 Task: Look for space in Puerto de la Cruz, Spain from 21st June, 2023 to 29th June, 2023 for 4 adults in price range Rs.7000 to Rs.12000. Place can be entire place with 2 bedrooms having 2 beds and 2 bathrooms. Property type can be house, flat, guest house. Booking option can be shelf check-in. Required host language is English.
Action: Mouse moved to (283, 139)
Screenshot: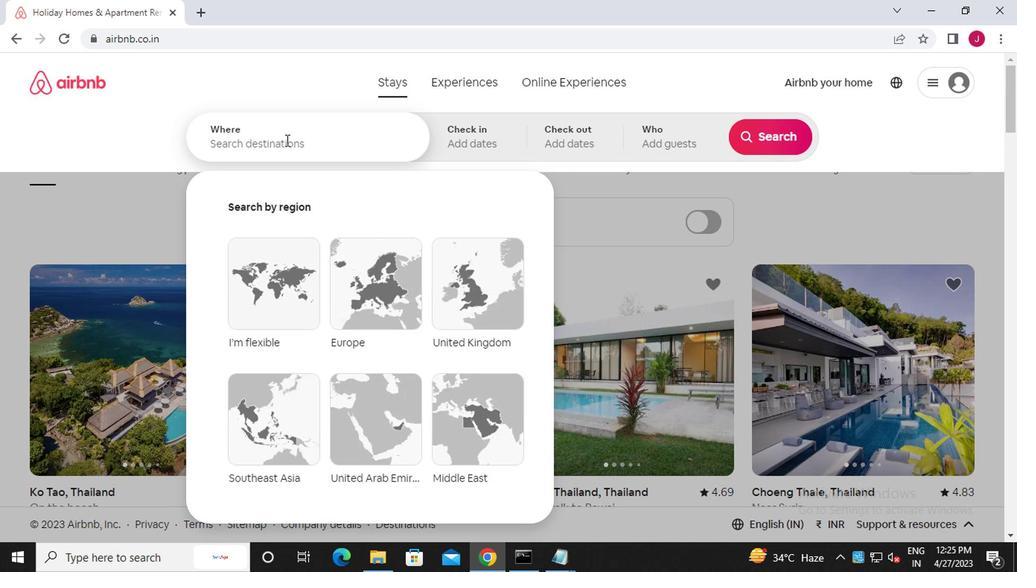 
Action: Mouse pressed left at (283, 139)
Screenshot: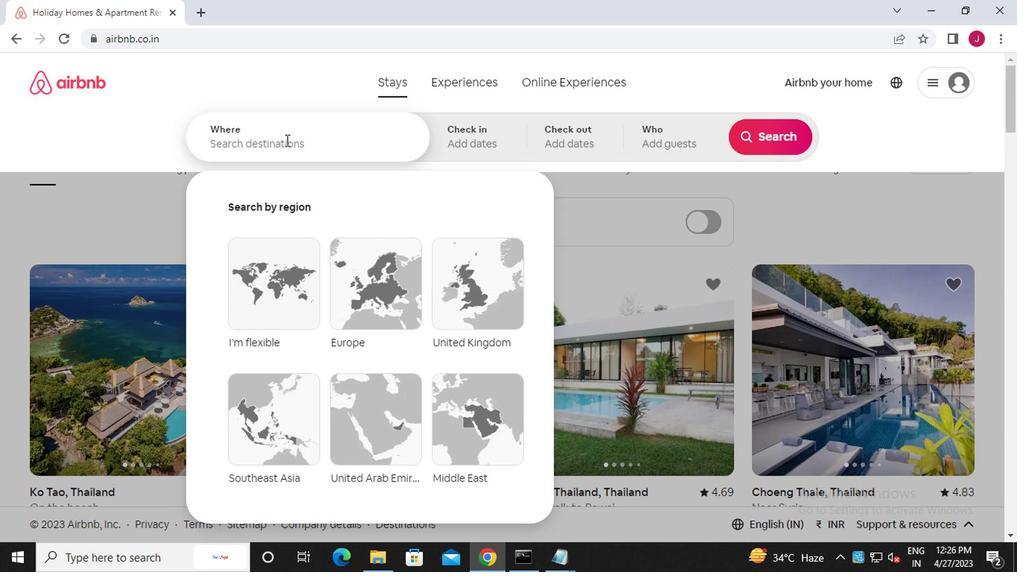 
Action: Mouse moved to (283, 139)
Screenshot: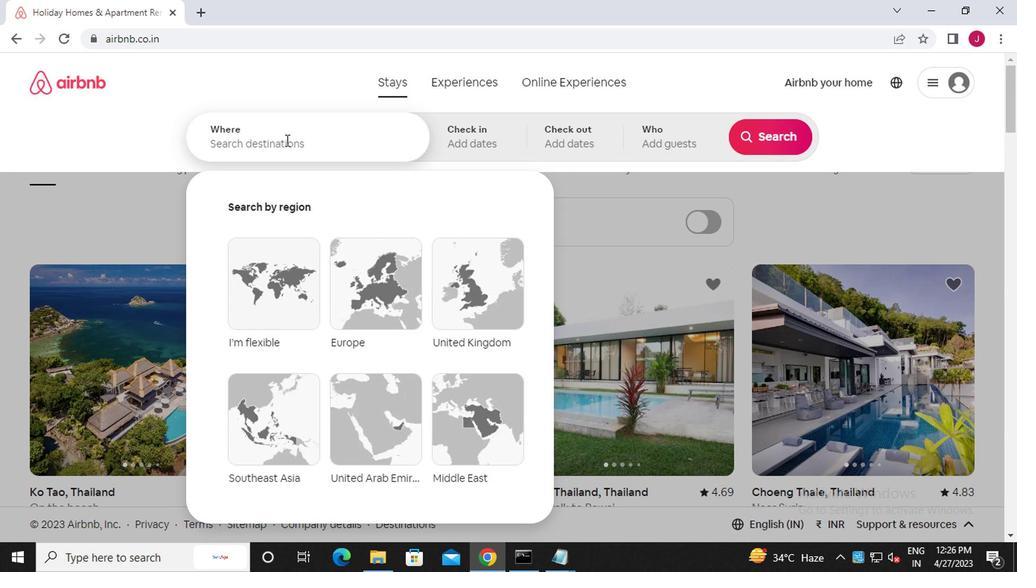 
Action: Key pressed p<Key.caps_lock>uerto<Key.space>de<Key.space>la<Key.space><Key.caps_lock>c<Key.caps_lock>ruz,spain
Screenshot: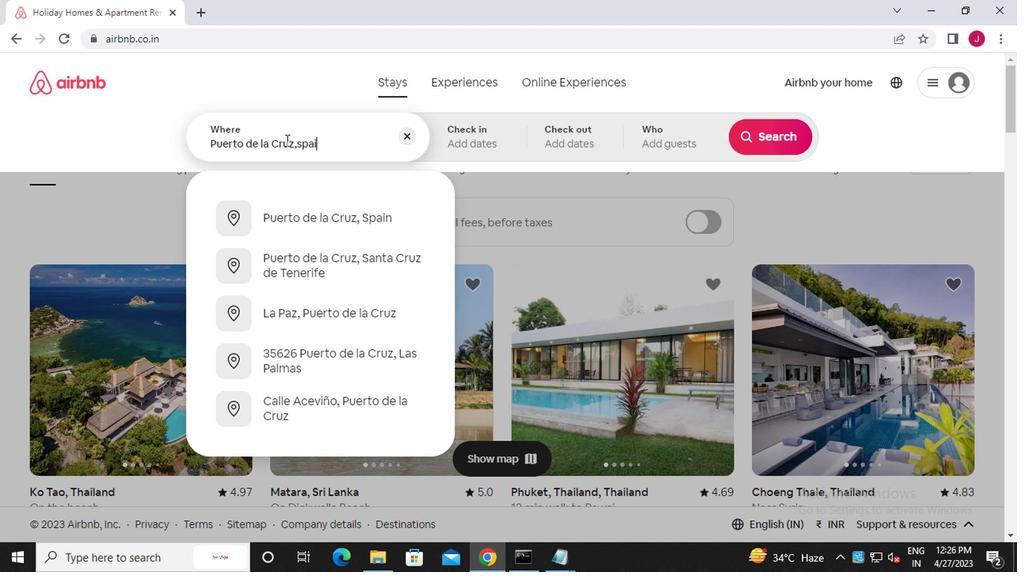 
Action: Mouse moved to (332, 216)
Screenshot: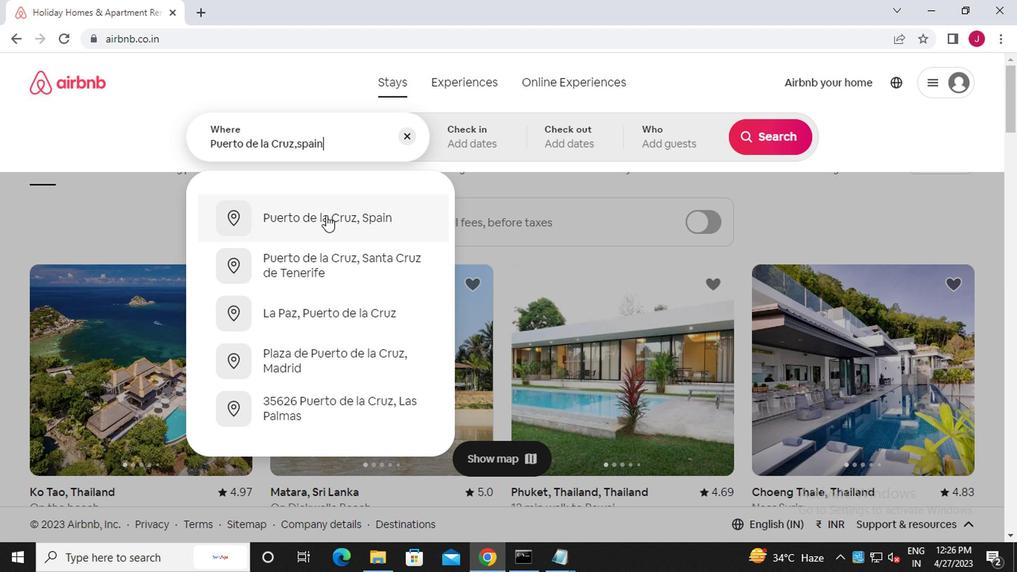 
Action: Mouse pressed left at (332, 216)
Screenshot: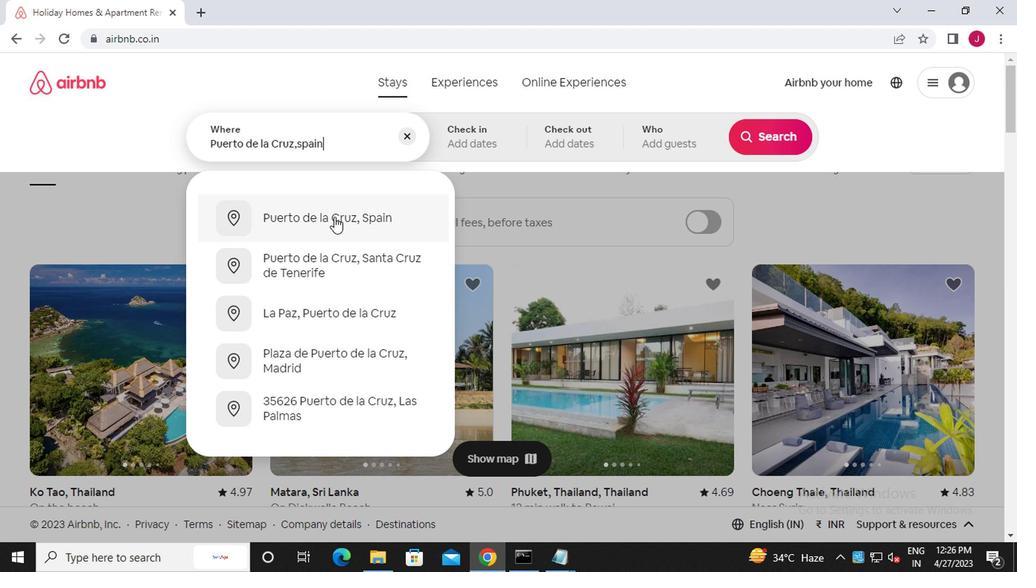 
Action: Mouse moved to (751, 260)
Screenshot: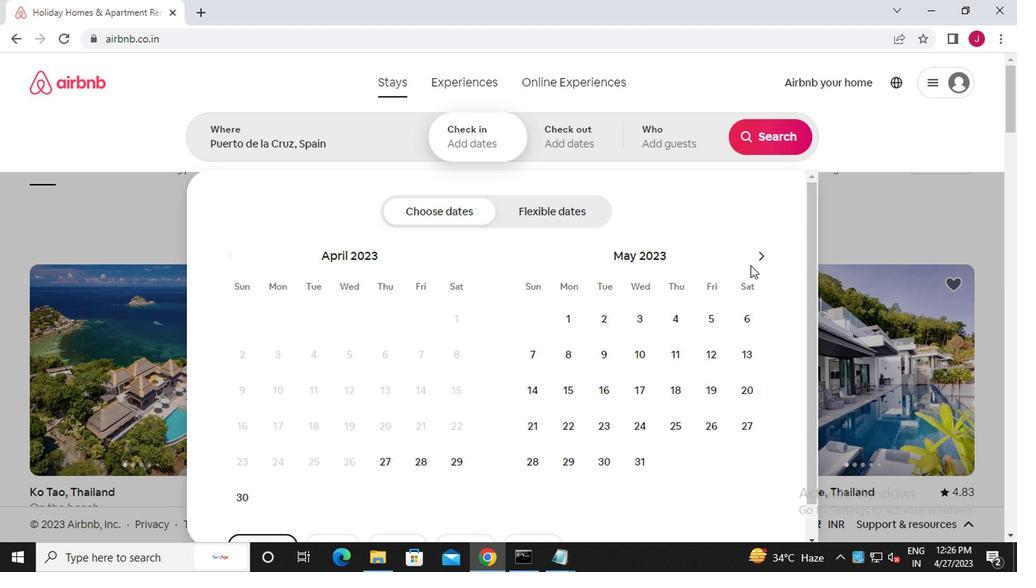 
Action: Mouse pressed left at (751, 260)
Screenshot: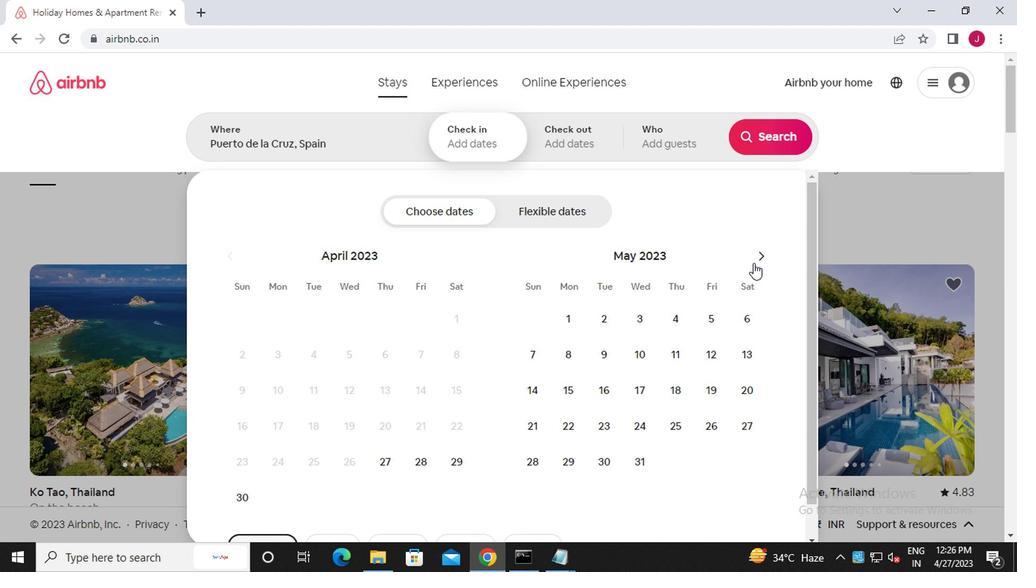 
Action: Mouse moved to (642, 430)
Screenshot: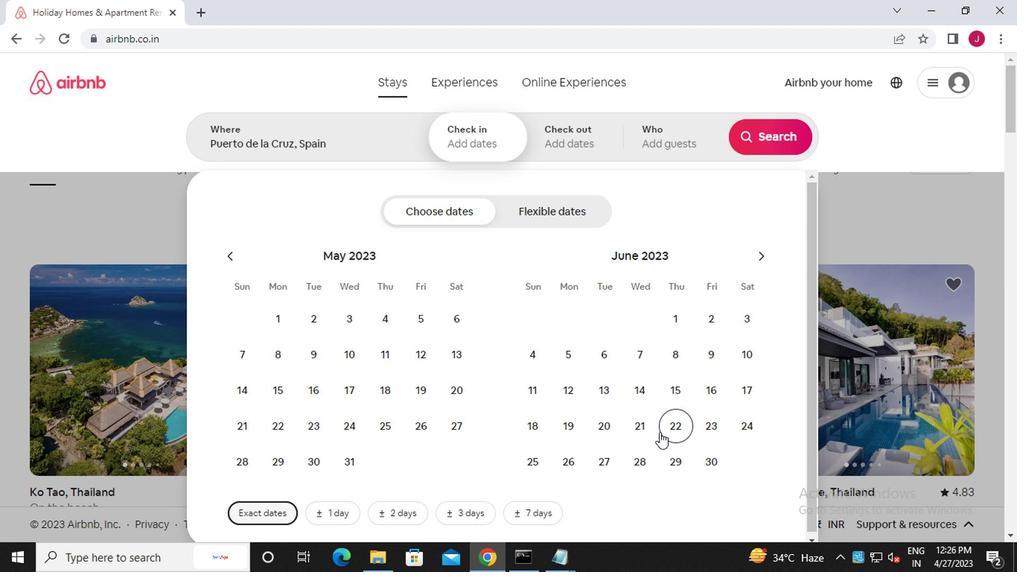 
Action: Mouse pressed left at (642, 430)
Screenshot: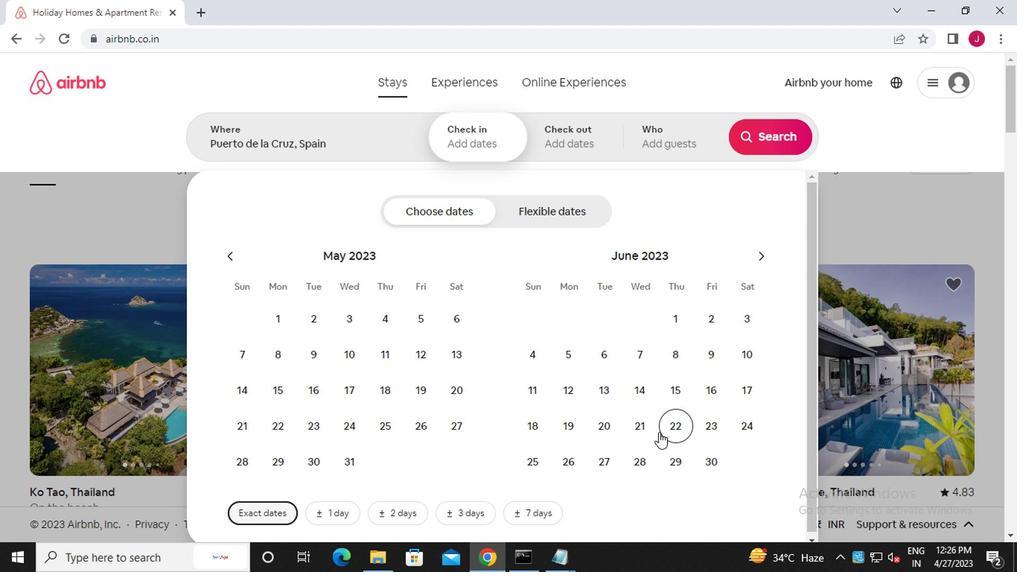 
Action: Mouse moved to (666, 455)
Screenshot: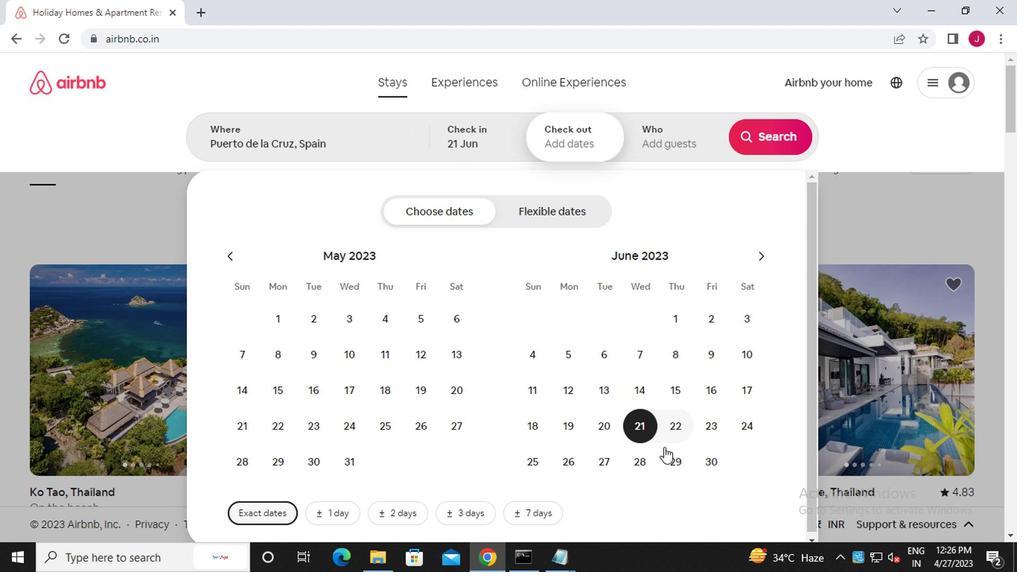 
Action: Mouse pressed left at (666, 455)
Screenshot: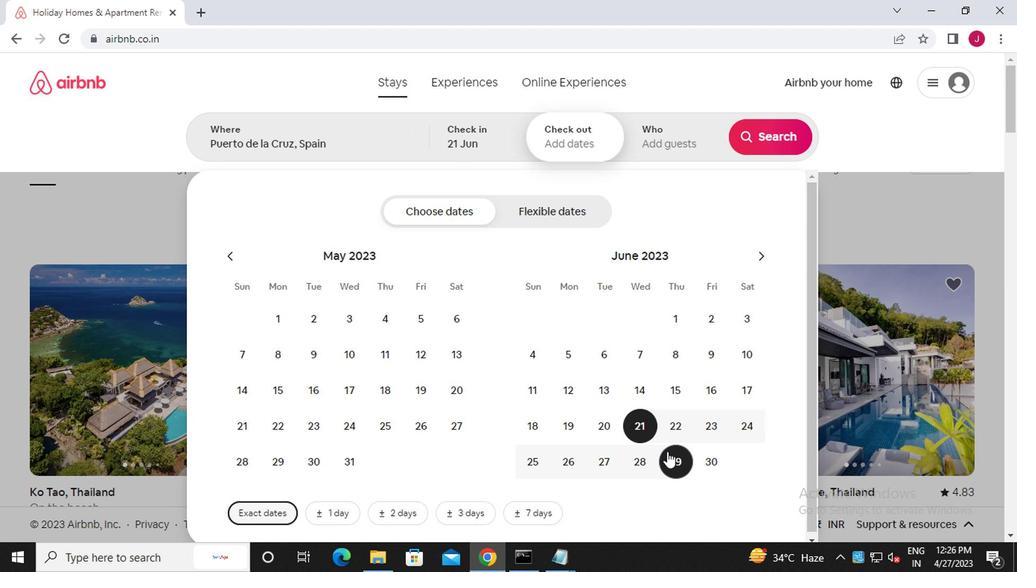 
Action: Mouse moved to (663, 140)
Screenshot: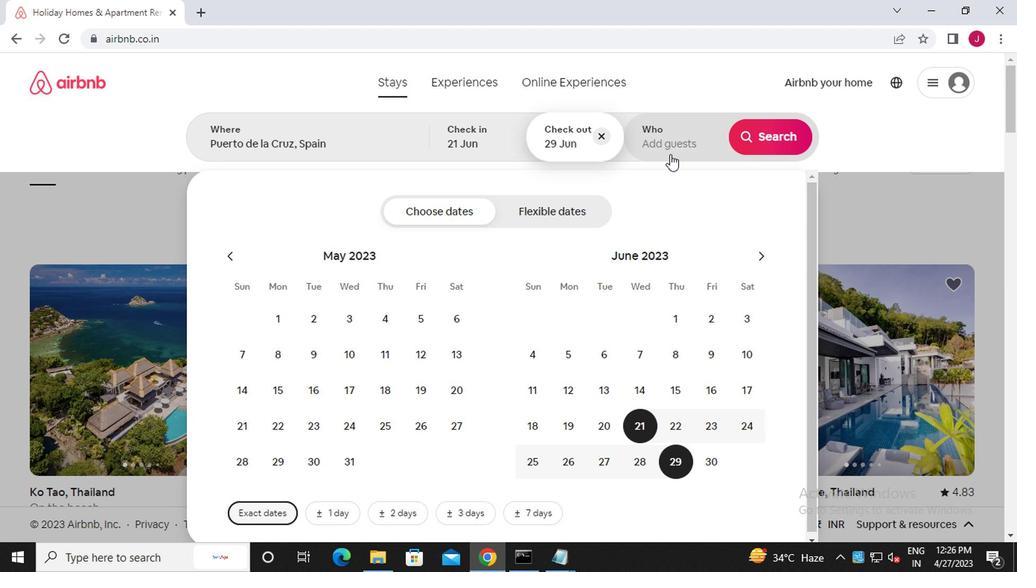 
Action: Mouse pressed left at (663, 140)
Screenshot: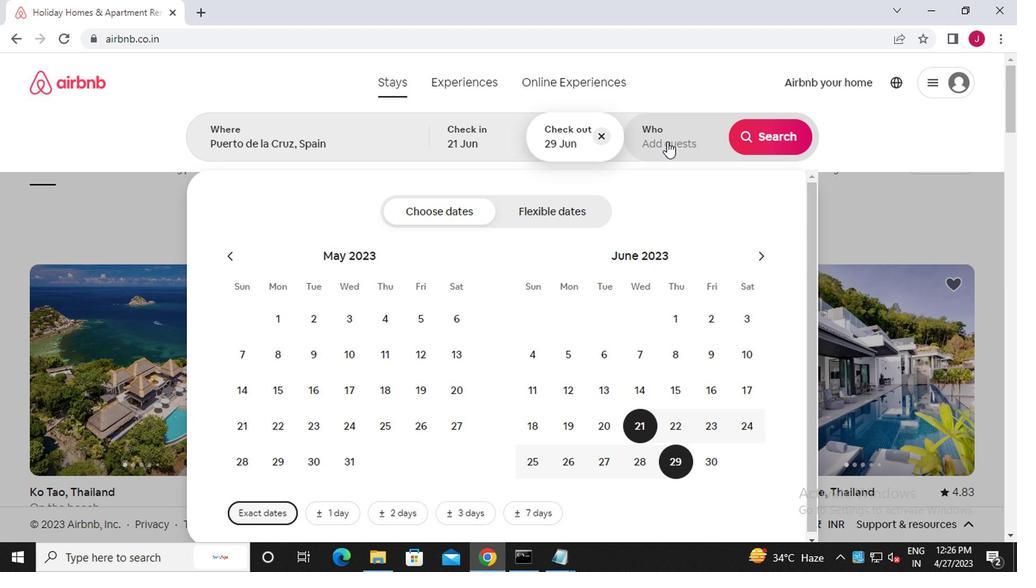 
Action: Mouse moved to (771, 219)
Screenshot: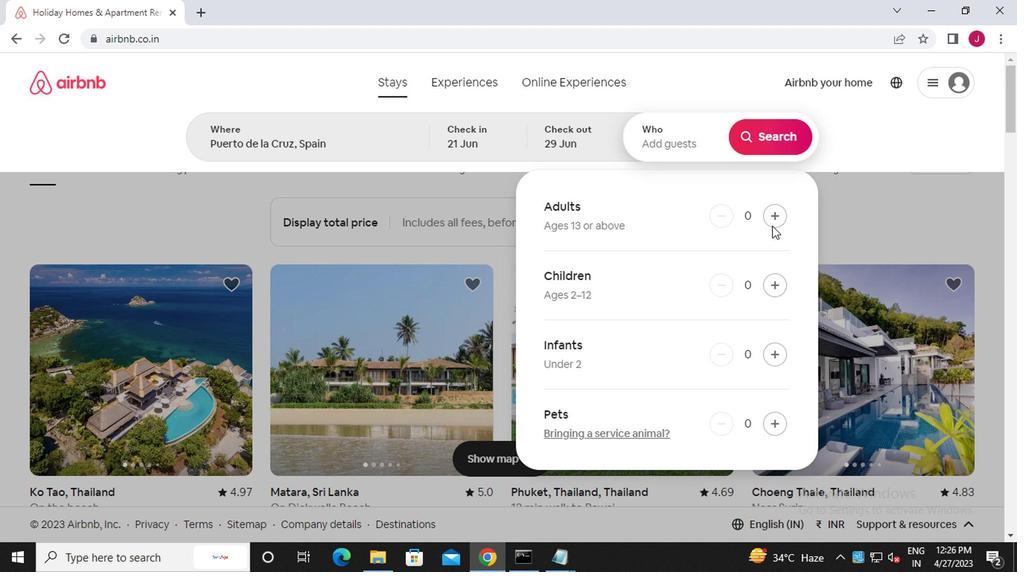 
Action: Mouse pressed left at (771, 219)
Screenshot: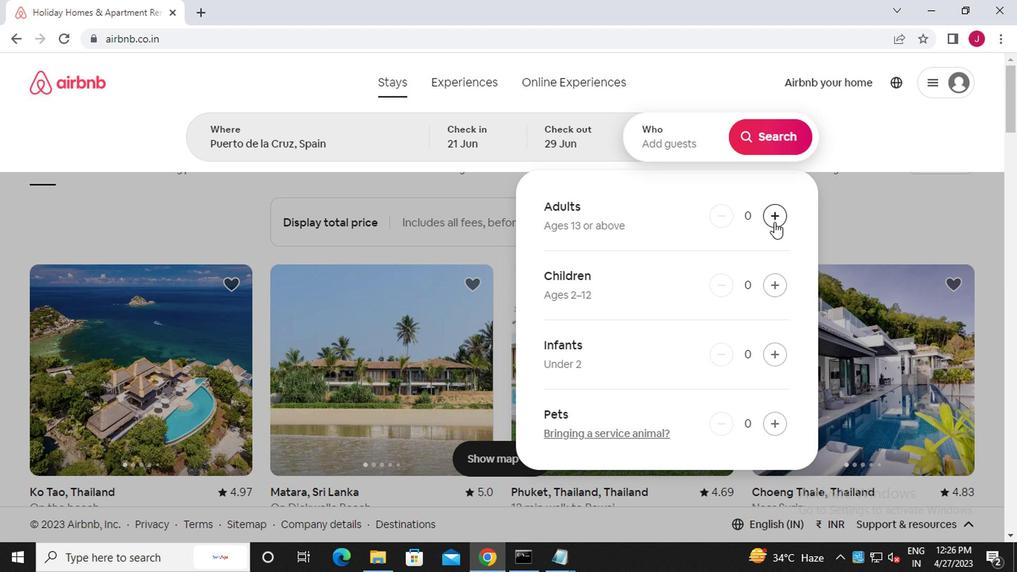 
Action: Mouse pressed left at (771, 219)
Screenshot: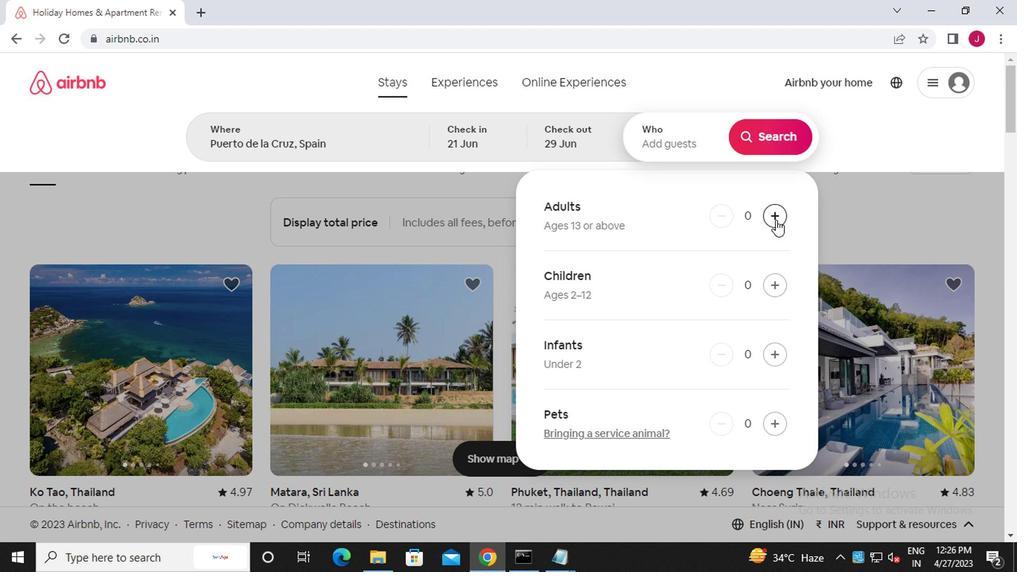 
Action: Mouse pressed left at (771, 219)
Screenshot: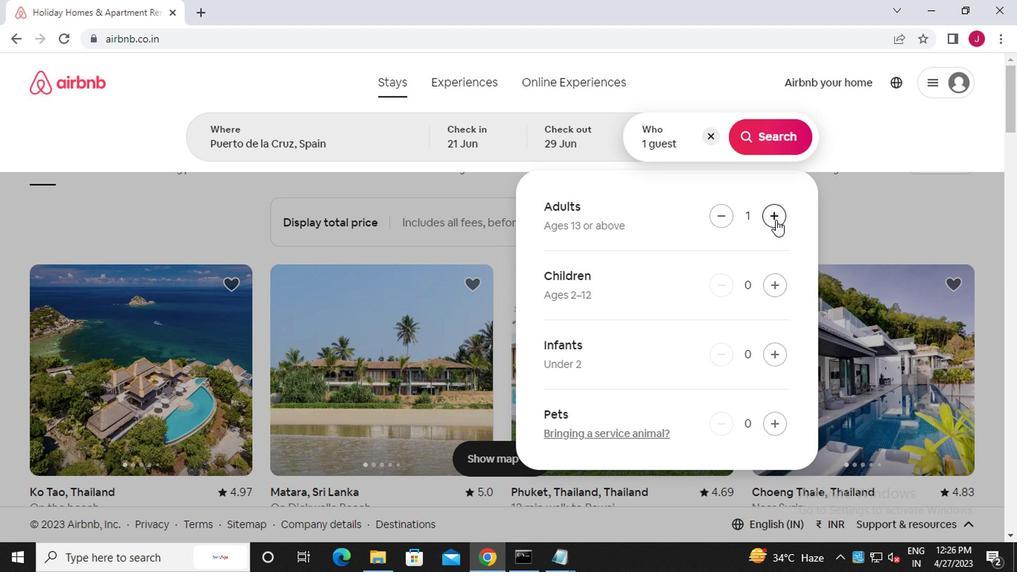 
Action: Mouse pressed left at (771, 219)
Screenshot: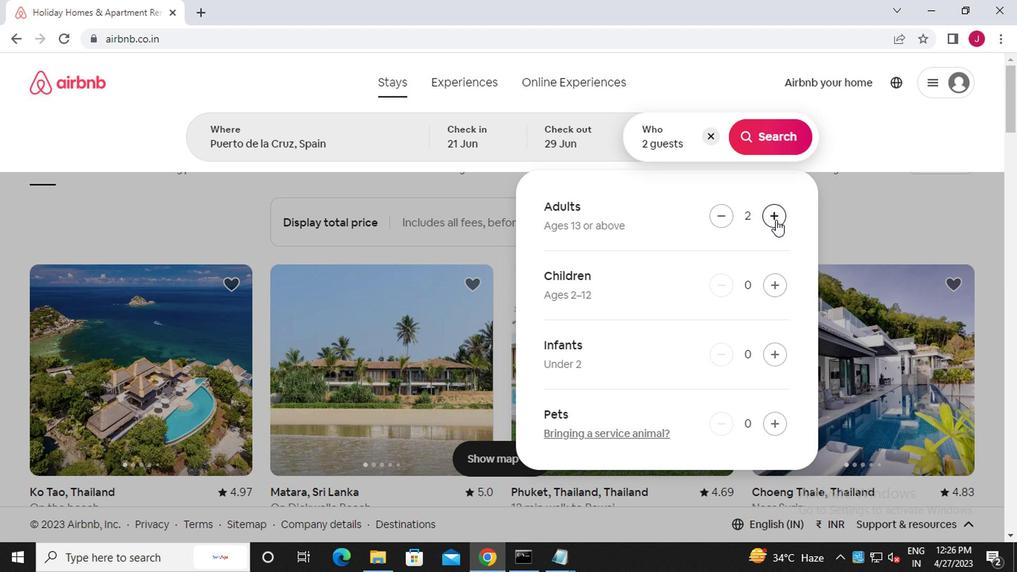 
Action: Mouse moved to (771, 140)
Screenshot: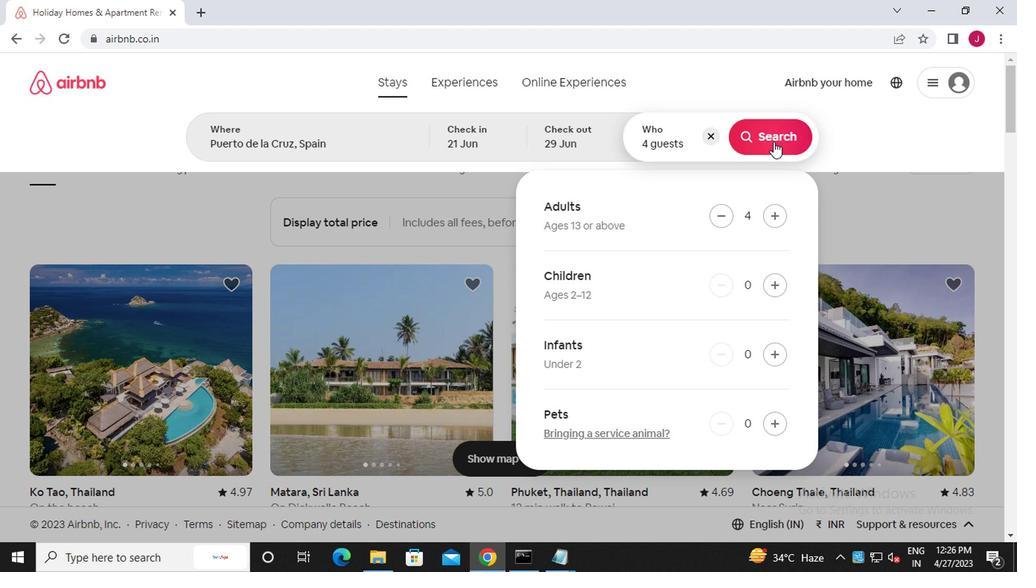 
Action: Mouse pressed left at (771, 140)
Screenshot: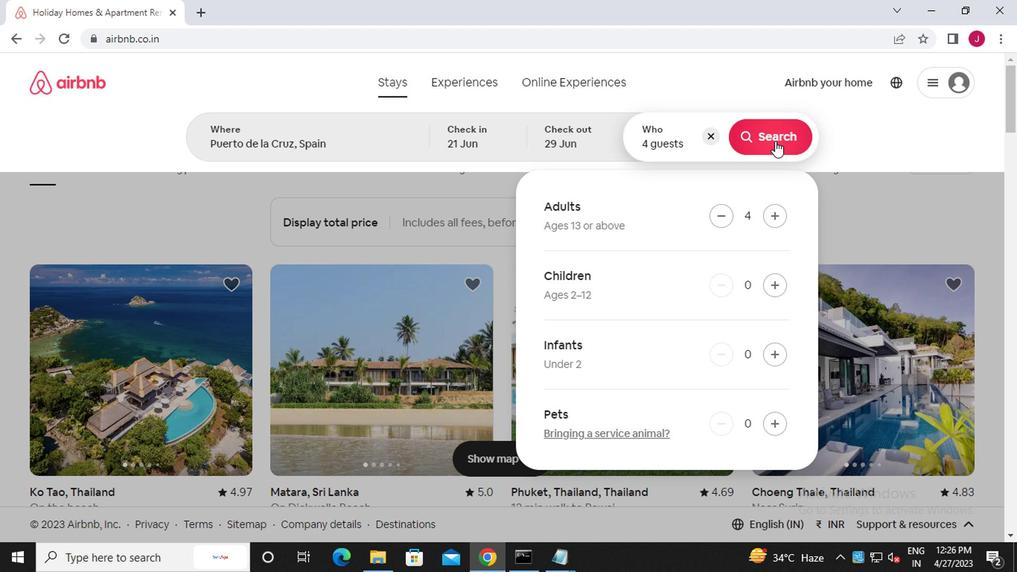 
Action: Mouse moved to (955, 141)
Screenshot: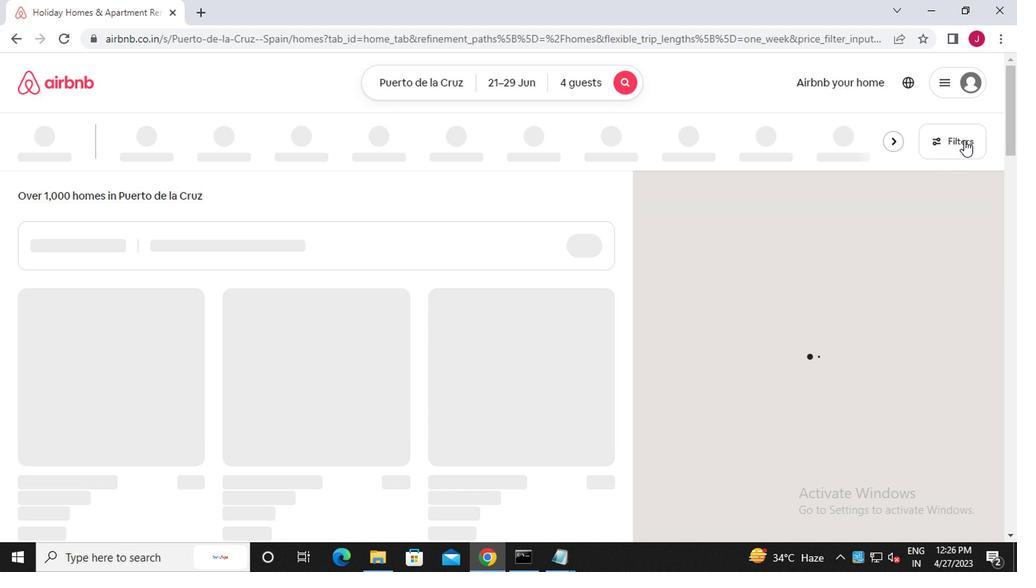 
Action: Mouse pressed left at (955, 141)
Screenshot: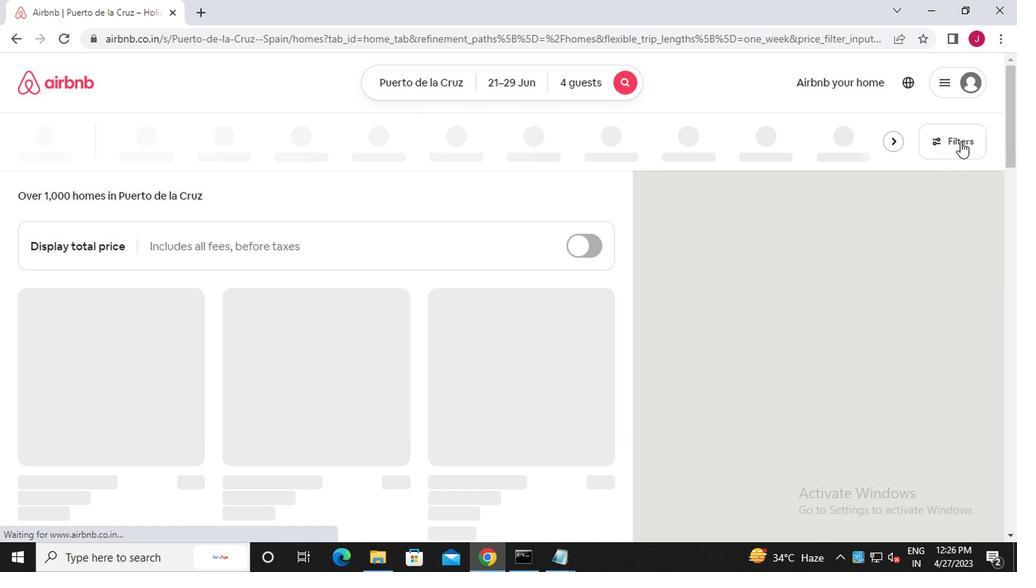 
Action: Mouse moved to (336, 325)
Screenshot: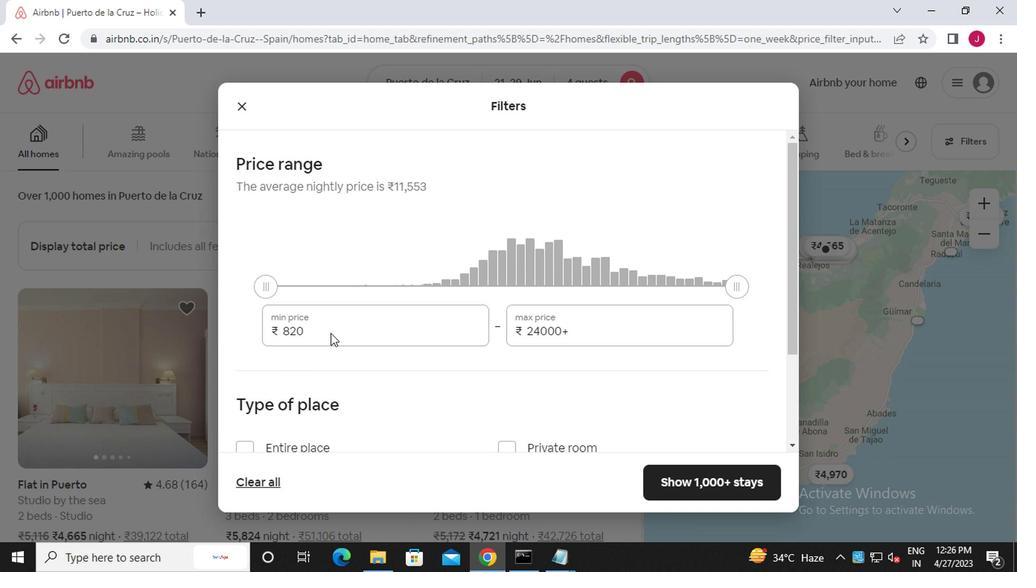 
Action: Mouse pressed left at (336, 325)
Screenshot: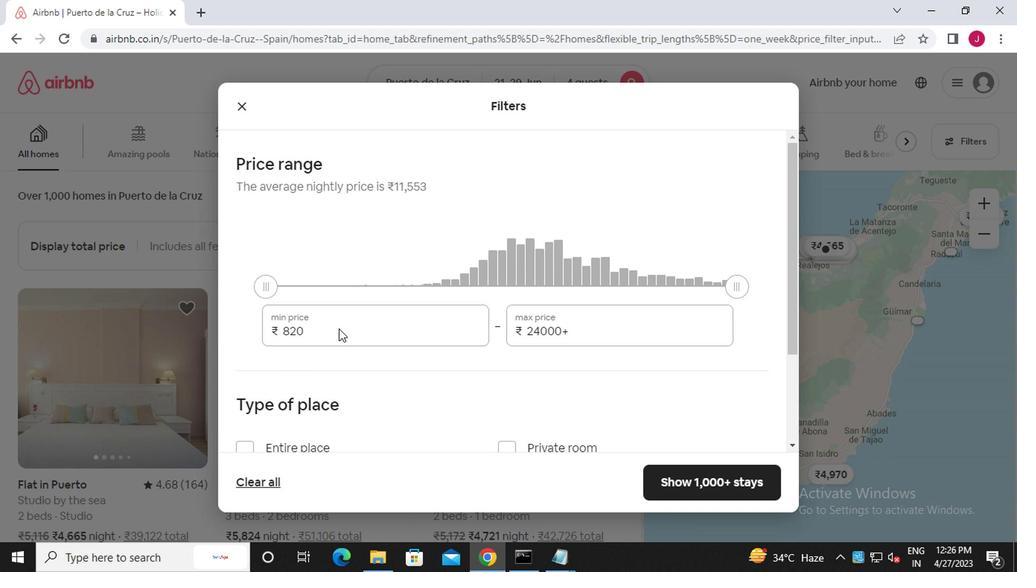 
Action: Mouse moved to (336, 325)
Screenshot: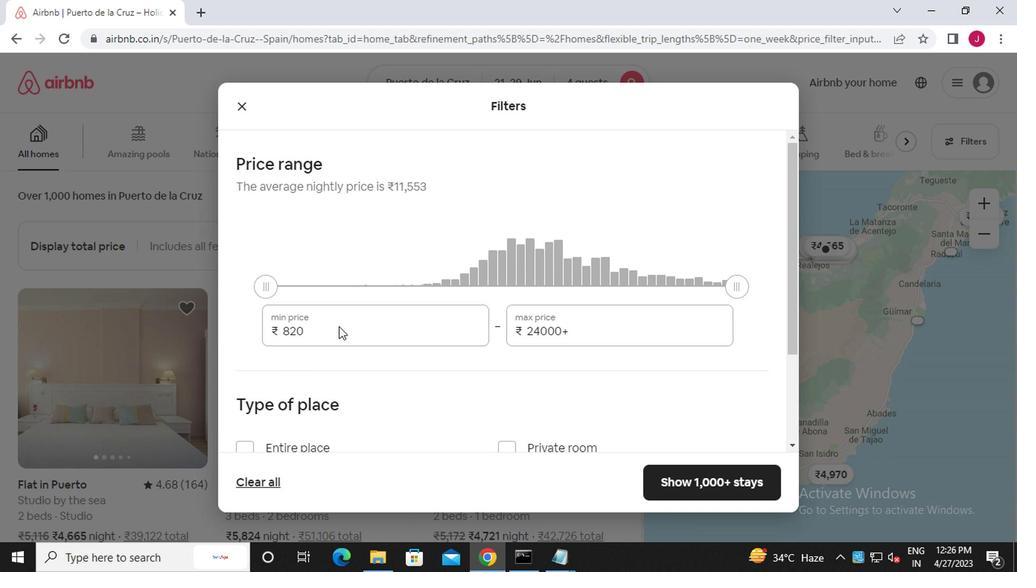 
Action: Key pressed <Key.backspace><Key.backspace><Key.backspace><<103>><<96>><<96>><<96>>
Screenshot: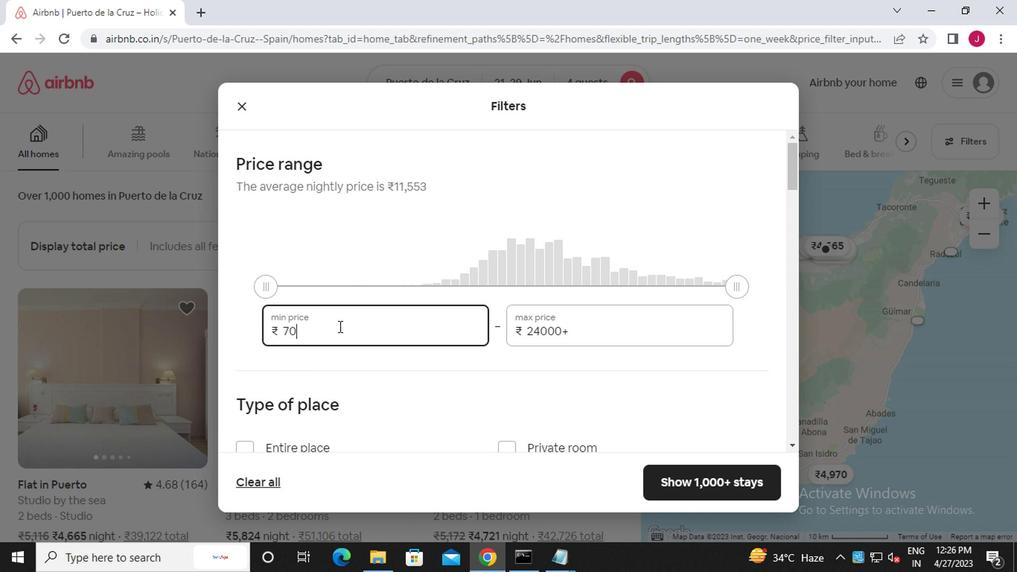 
Action: Mouse moved to (591, 314)
Screenshot: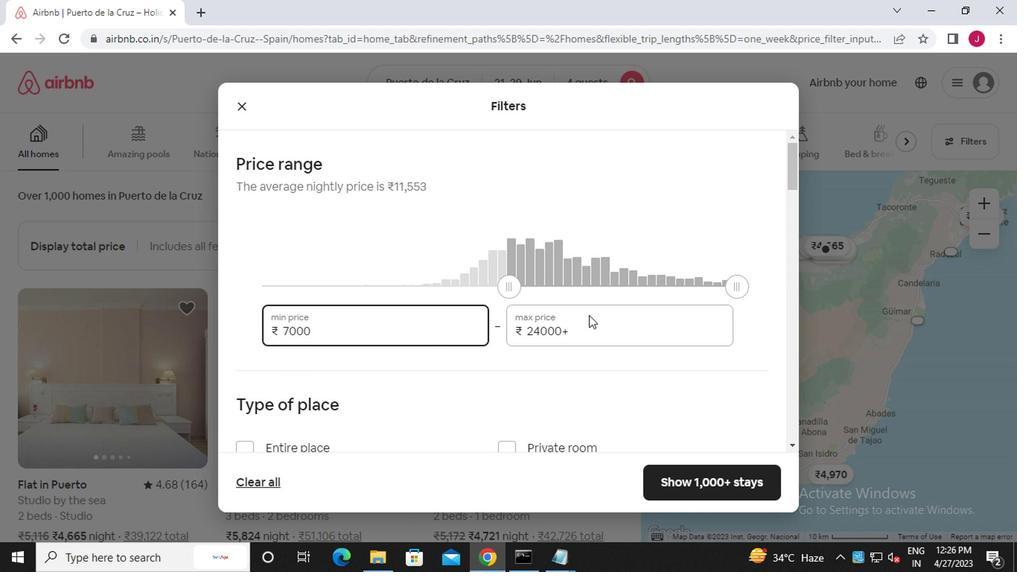 
Action: Mouse pressed left at (591, 314)
Screenshot: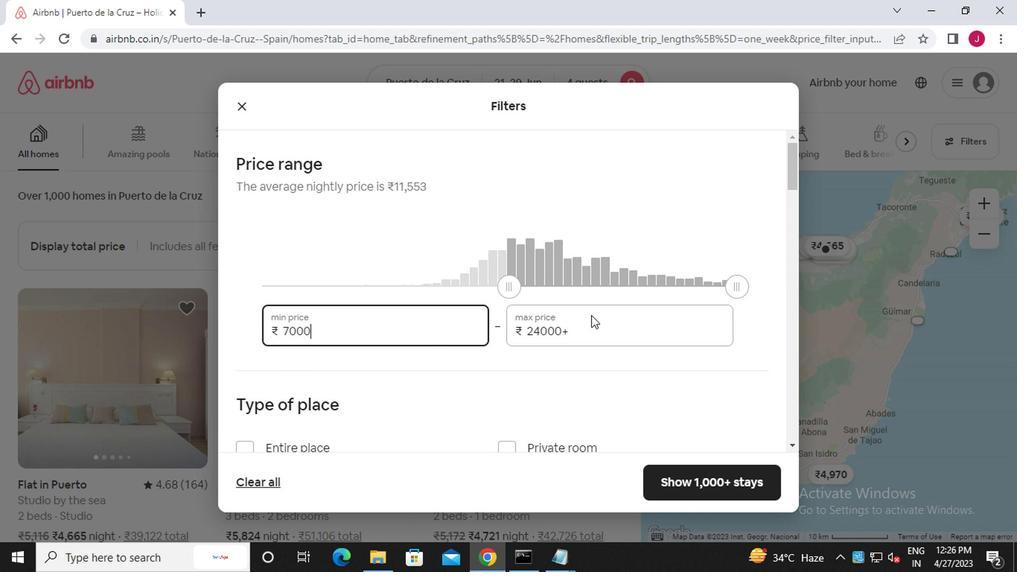 
Action: Mouse moved to (593, 317)
Screenshot: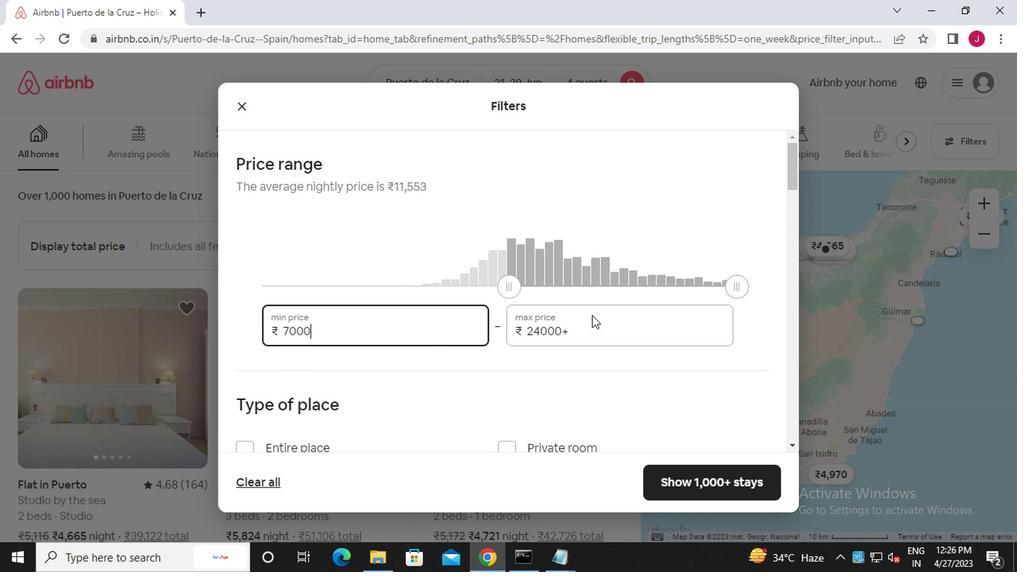 
Action: Key pressed <Key.backspace><Key.backspace><Key.backspace><Key.backspace><Key.backspace><Key.backspace><Key.backspace><Key.backspace><Key.backspace><Key.backspace><Key.backspace><Key.backspace><<97>><<98>><<96>><<96>><<96>>
Screenshot: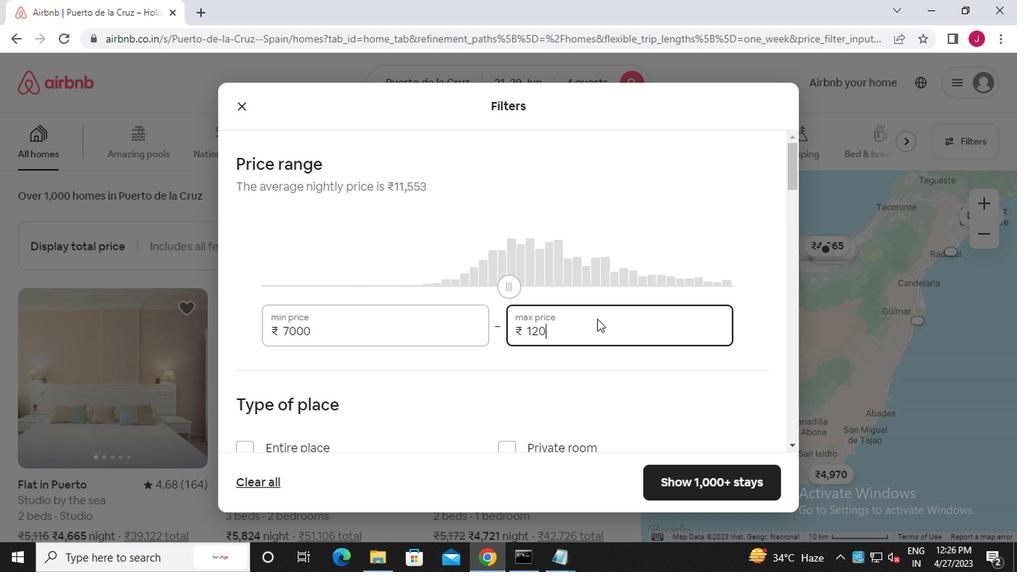 
Action: Mouse moved to (593, 317)
Screenshot: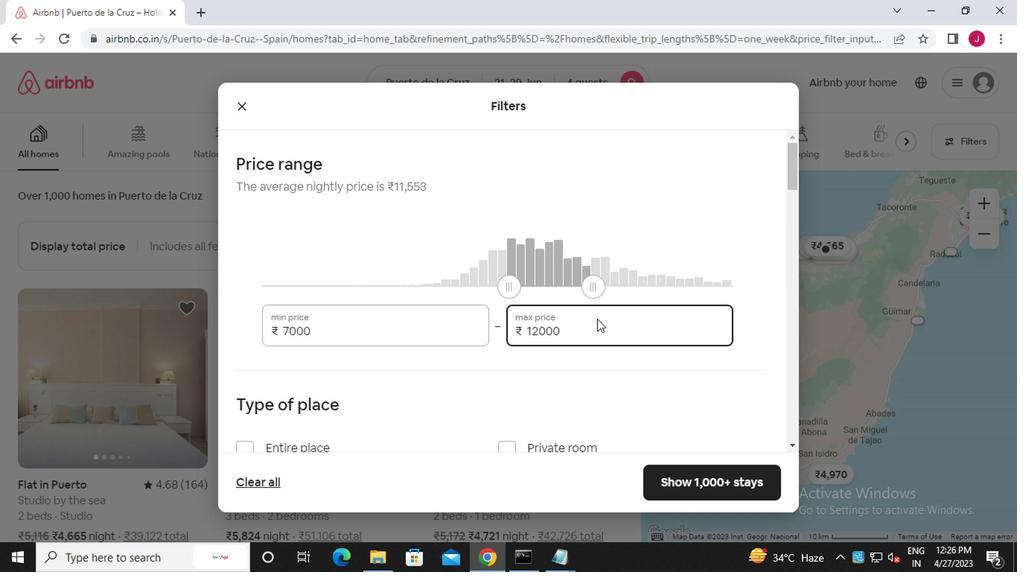 
Action: Mouse scrolled (593, 317) with delta (0, 0)
Screenshot: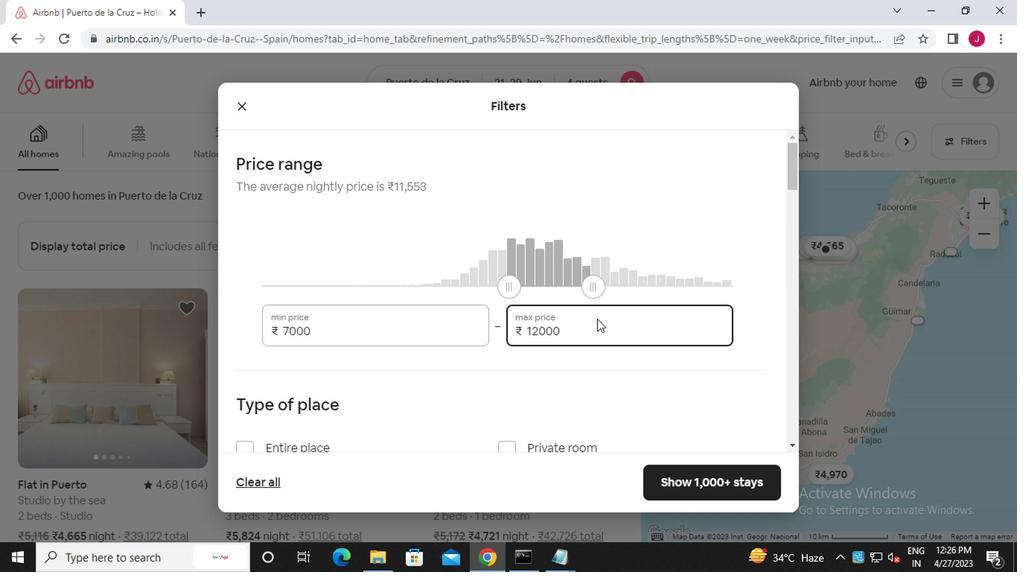 
Action: Mouse scrolled (593, 317) with delta (0, 0)
Screenshot: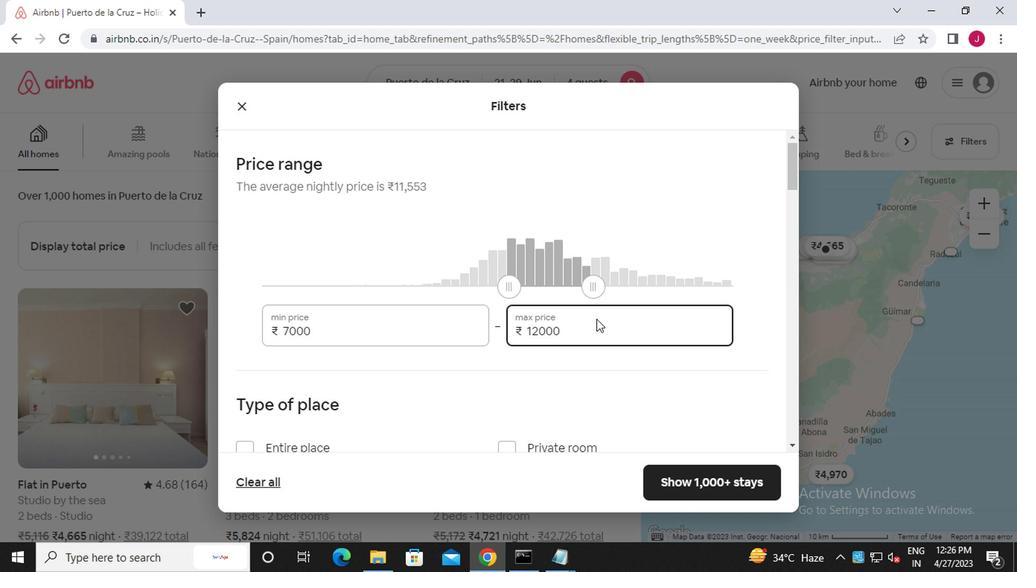 
Action: Mouse scrolled (593, 317) with delta (0, 0)
Screenshot: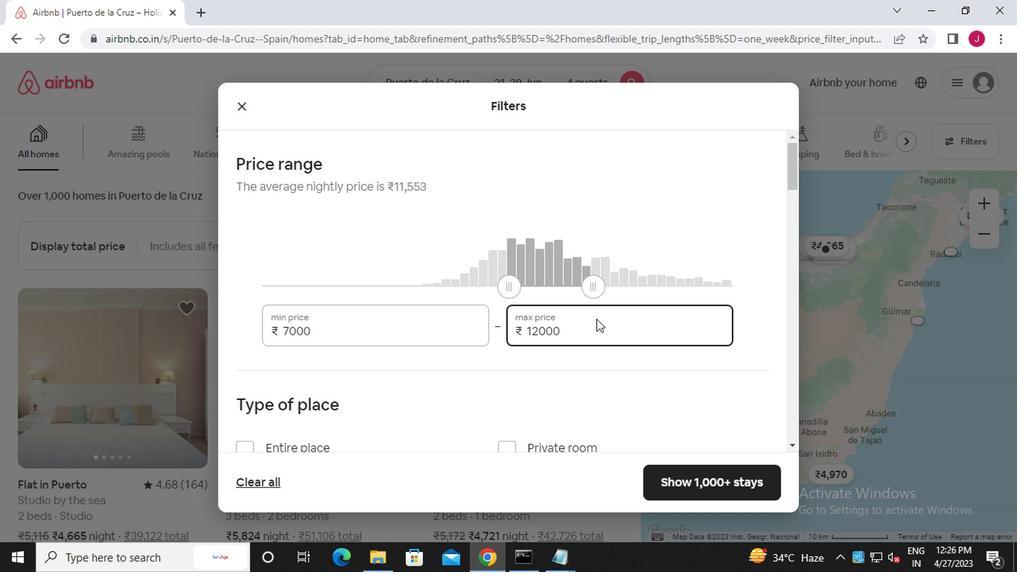 
Action: Mouse moved to (252, 223)
Screenshot: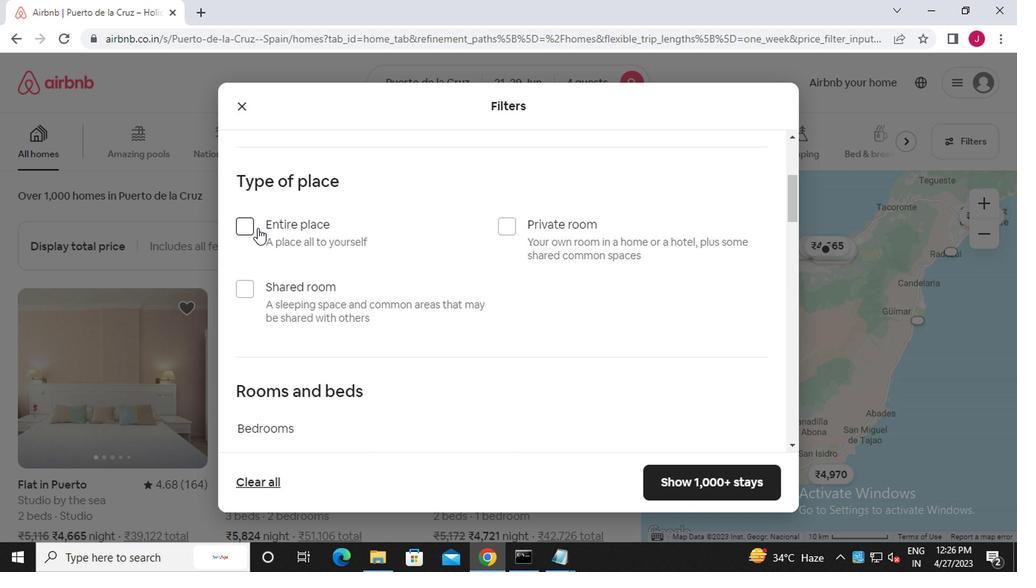
Action: Mouse pressed left at (252, 223)
Screenshot: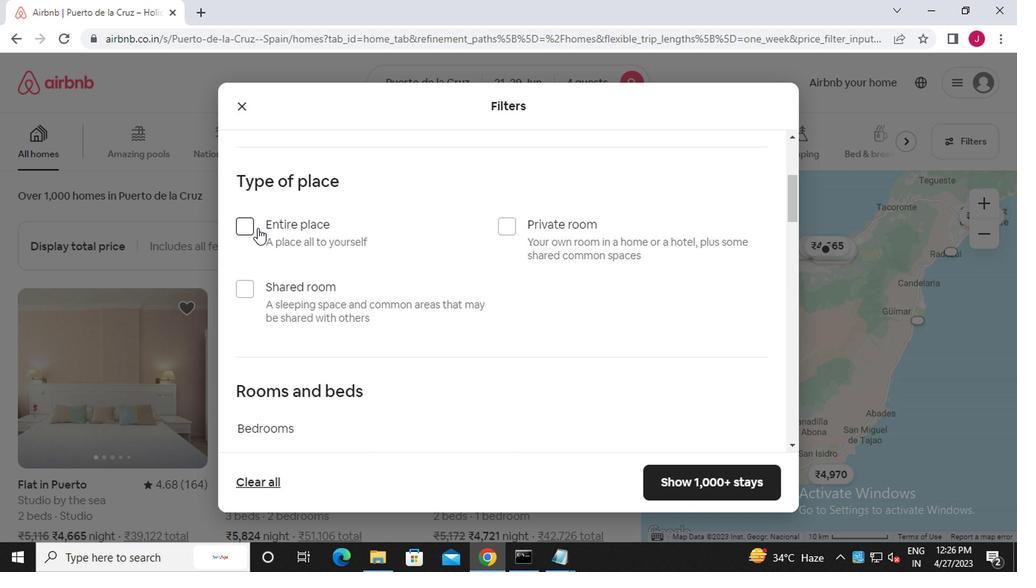 
Action: Mouse moved to (314, 252)
Screenshot: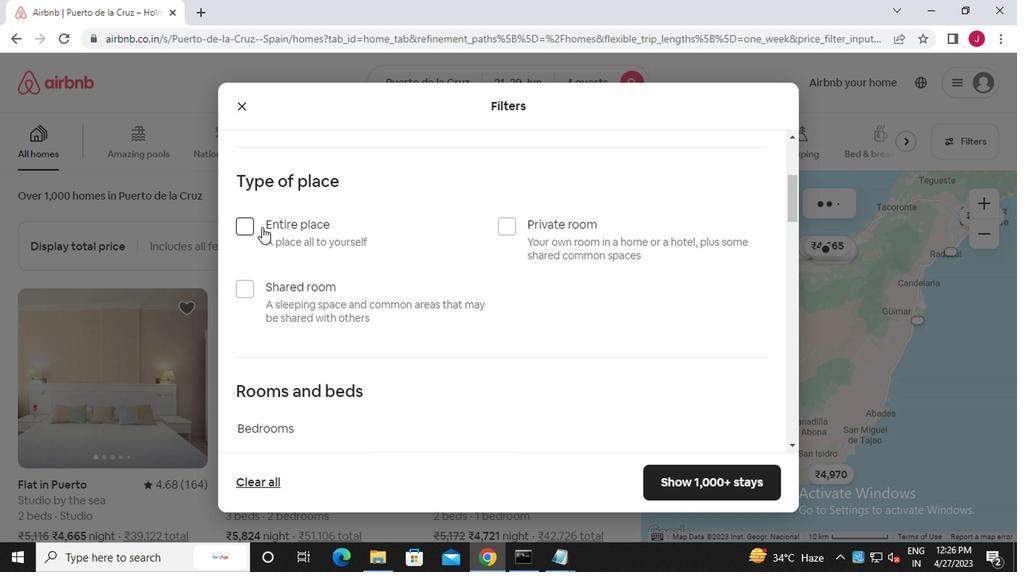 
Action: Mouse scrolled (314, 251) with delta (0, -1)
Screenshot: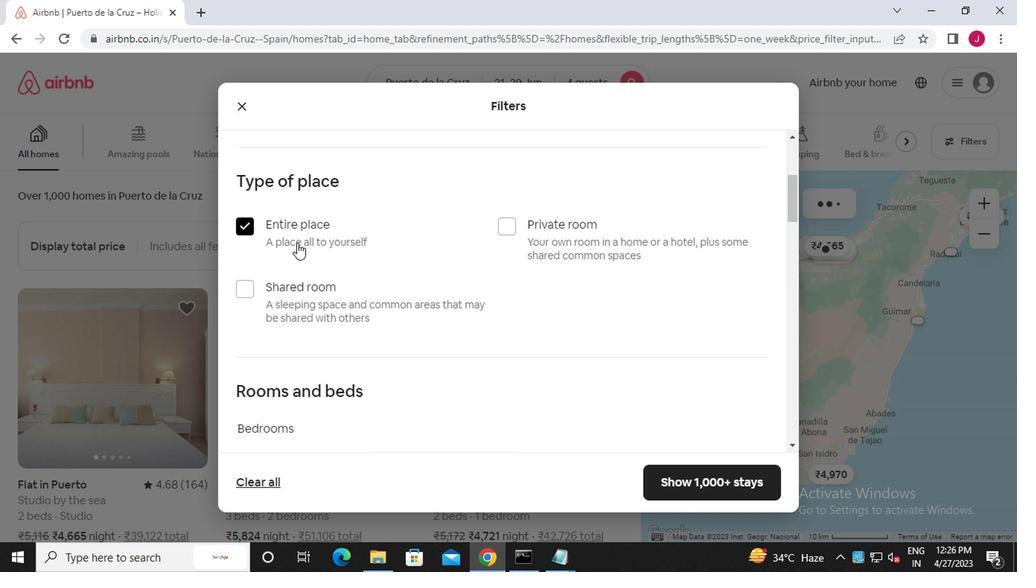 
Action: Mouse moved to (315, 252)
Screenshot: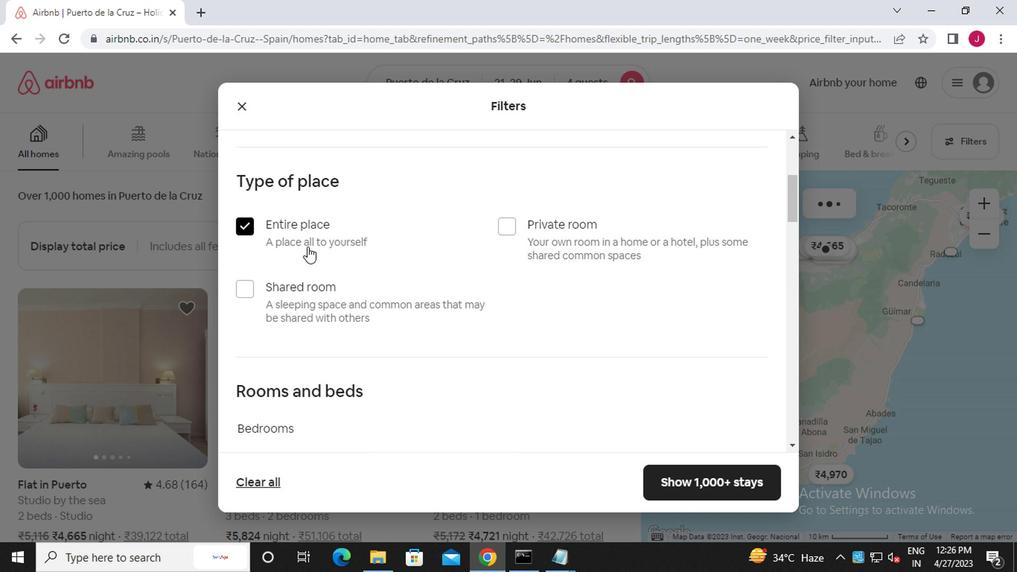 
Action: Mouse scrolled (315, 251) with delta (0, -1)
Screenshot: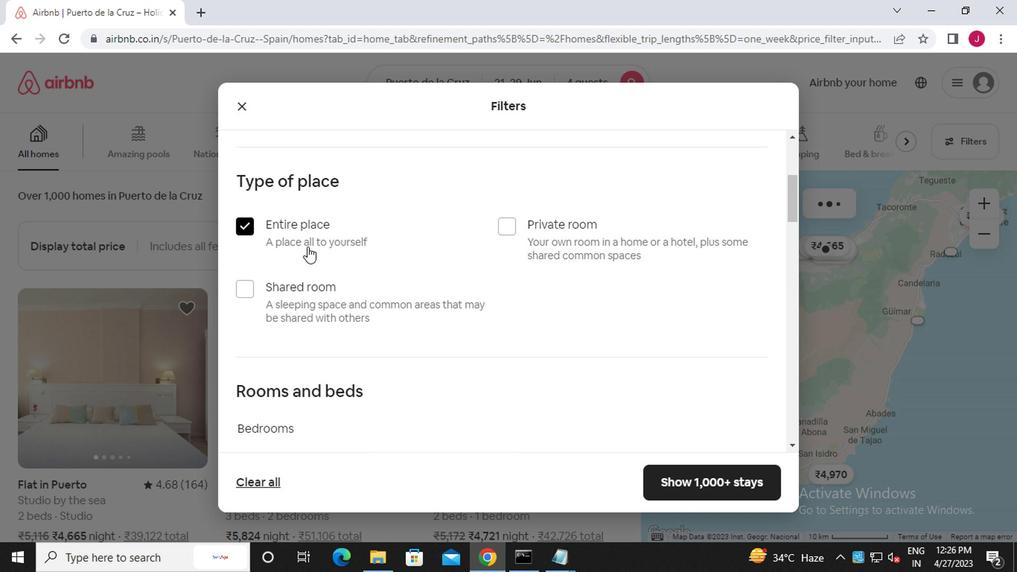 
Action: Mouse scrolled (315, 251) with delta (0, -1)
Screenshot: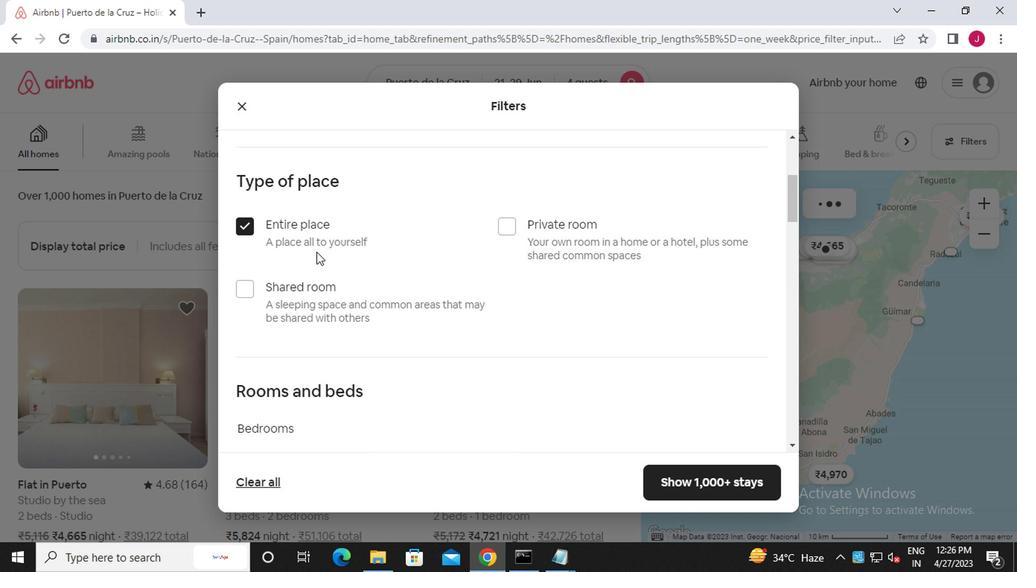 
Action: Mouse moved to (358, 249)
Screenshot: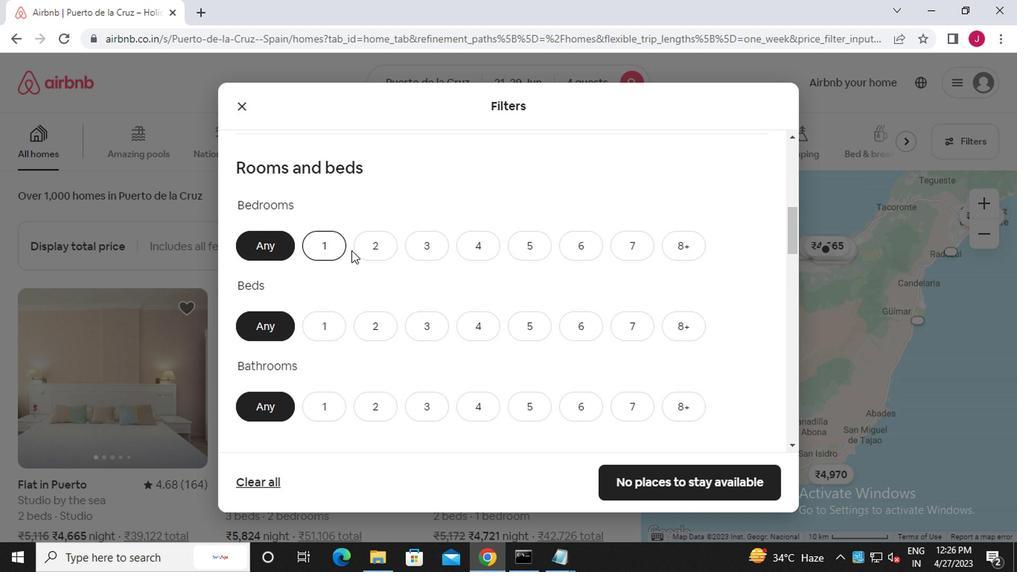 
Action: Mouse pressed left at (358, 249)
Screenshot: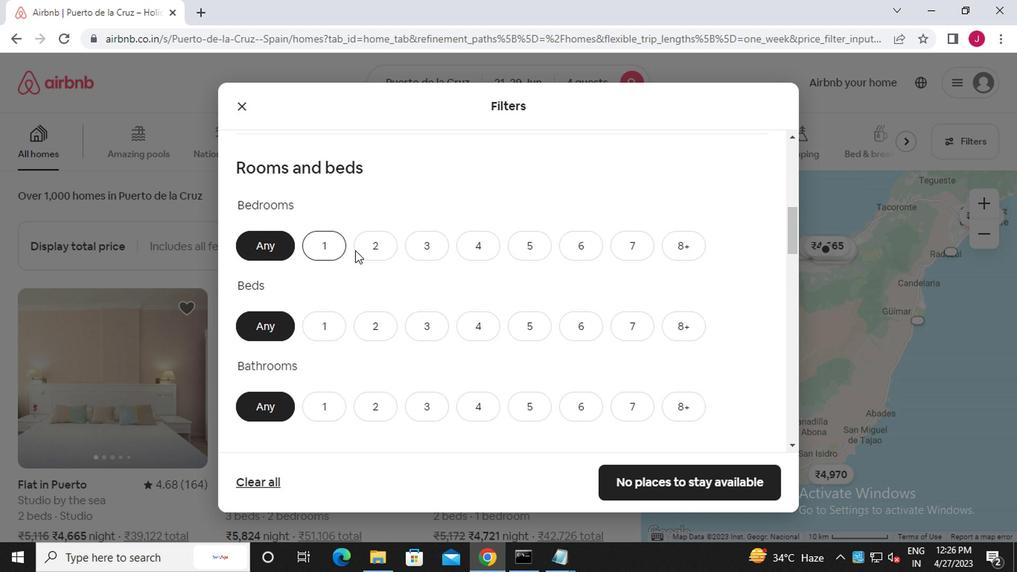 
Action: Mouse moved to (378, 326)
Screenshot: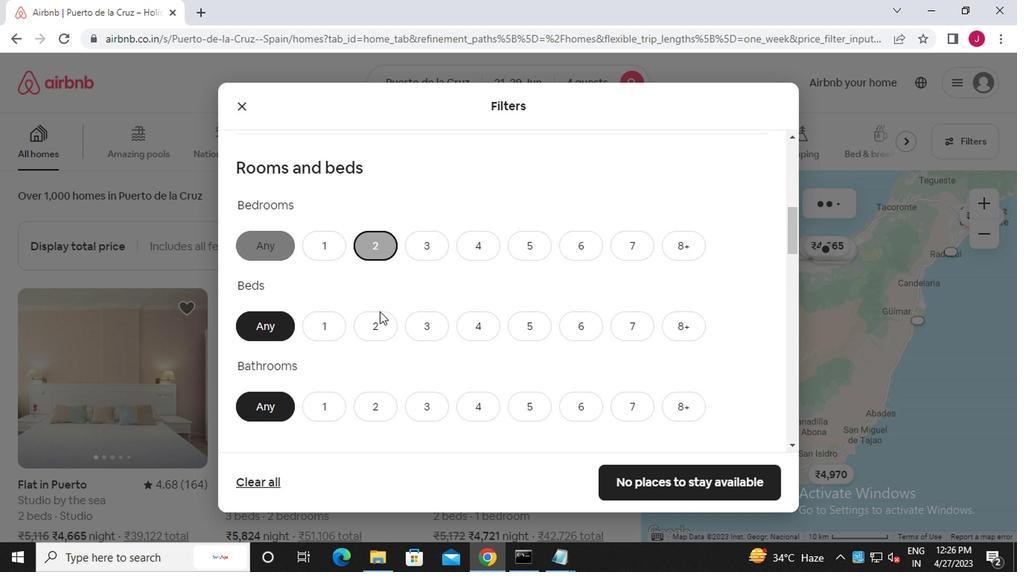
Action: Mouse pressed left at (378, 326)
Screenshot: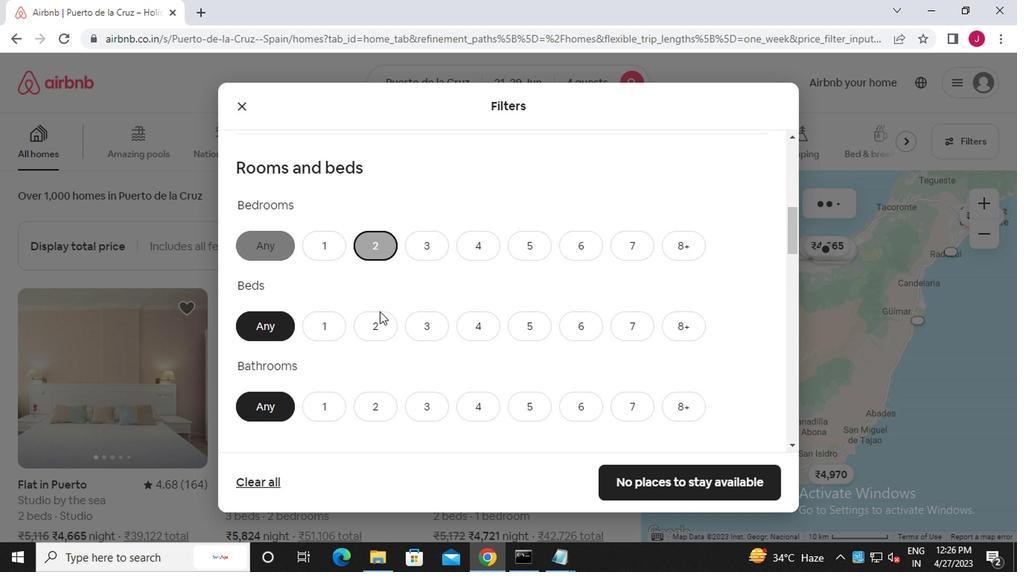 
Action: Mouse moved to (378, 414)
Screenshot: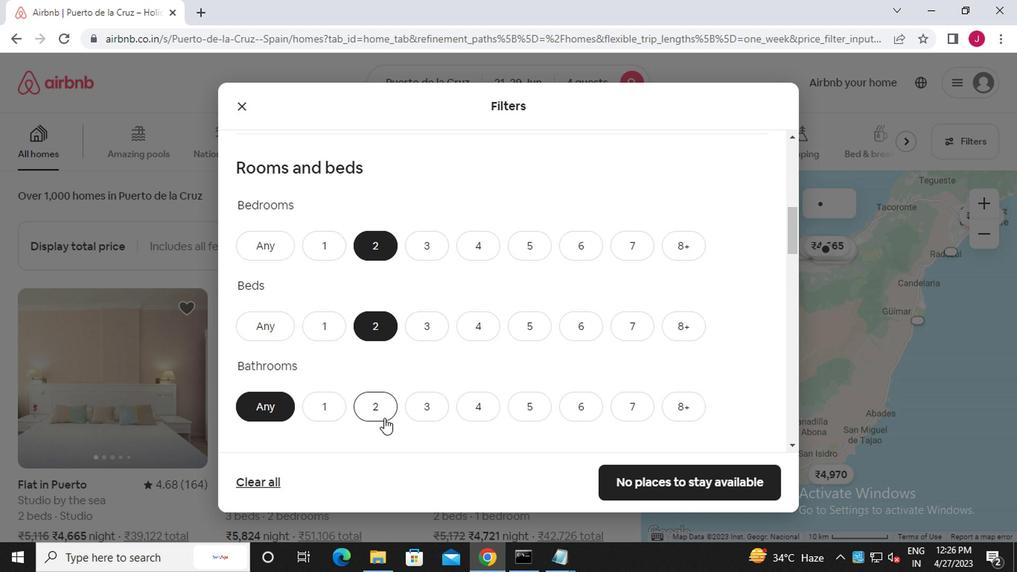 
Action: Mouse pressed left at (378, 414)
Screenshot: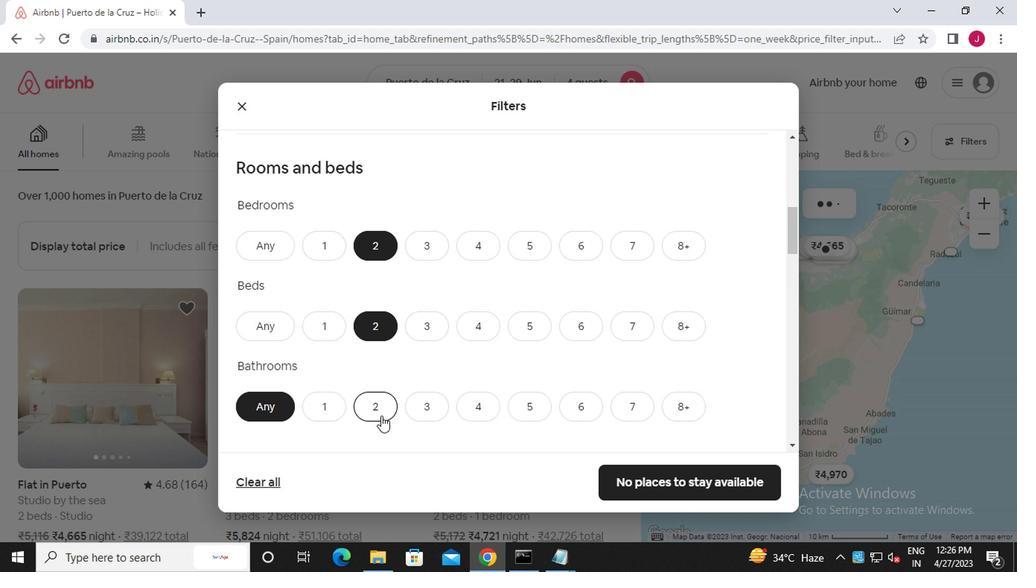 
Action: Mouse moved to (372, 404)
Screenshot: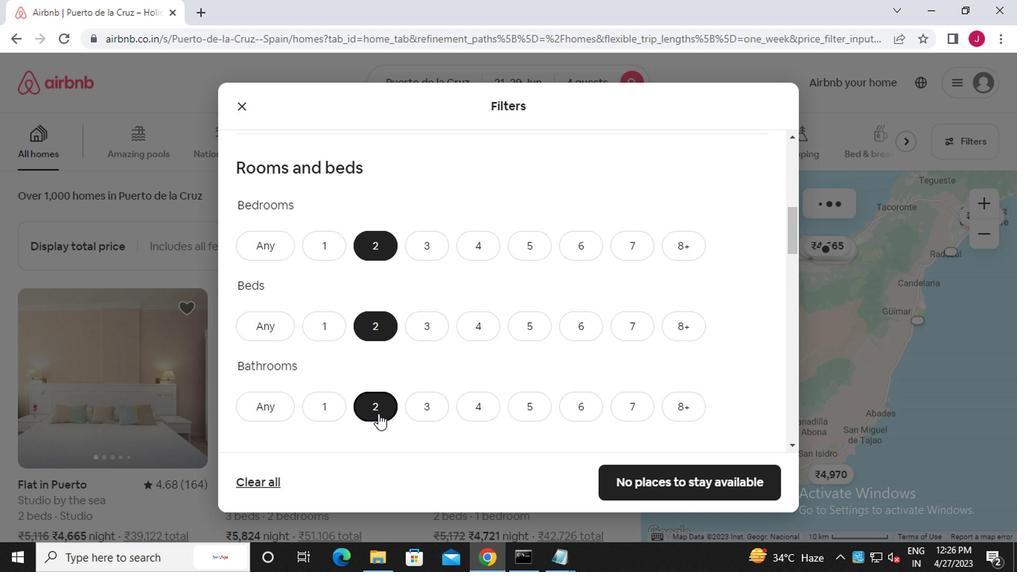 
Action: Mouse scrolled (372, 404) with delta (0, 0)
Screenshot: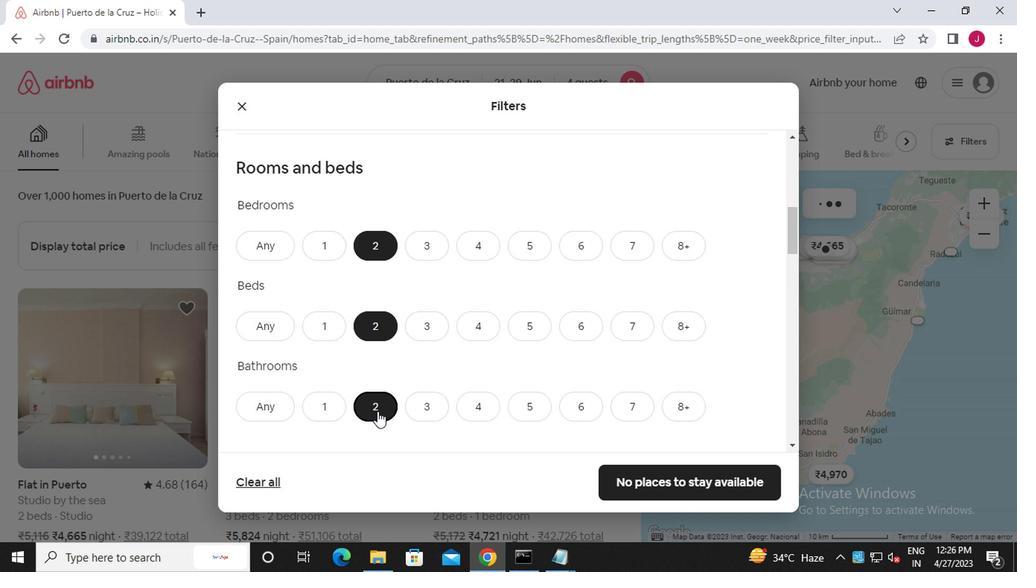 
Action: Mouse scrolled (372, 404) with delta (0, 0)
Screenshot: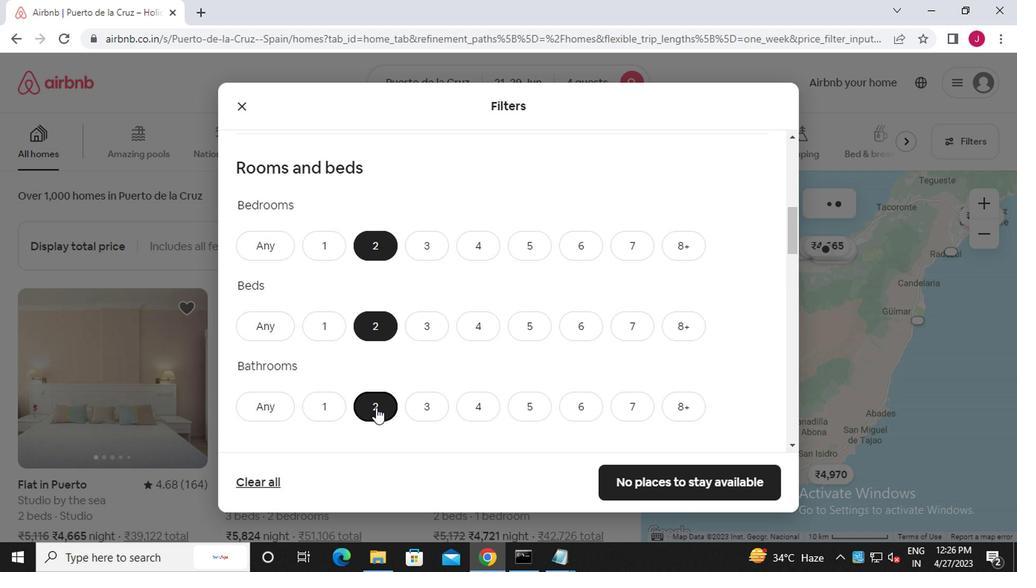 
Action: Mouse scrolled (372, 404) with delta (0, 0)
Screenshot: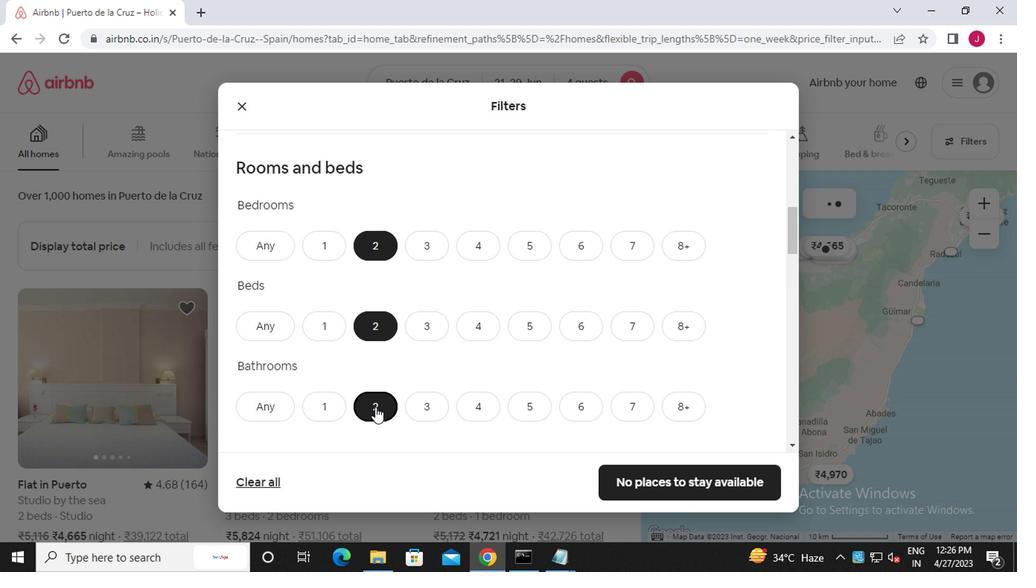 
Action: Mouse scrolled (372, 404) with delta (0, 0)
Screenshot: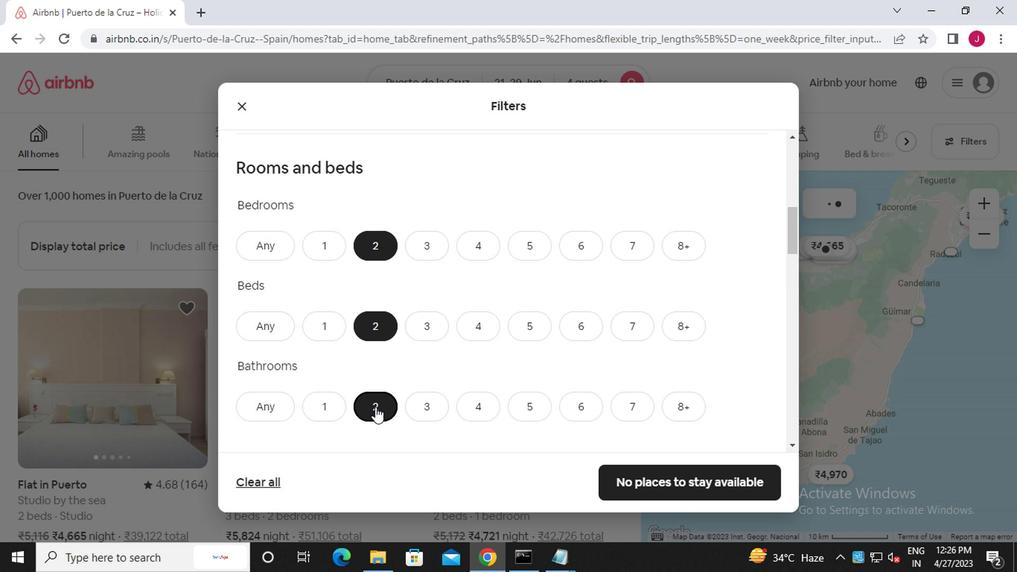 
Action: Mouse moved to (284, 282)
Screenshot: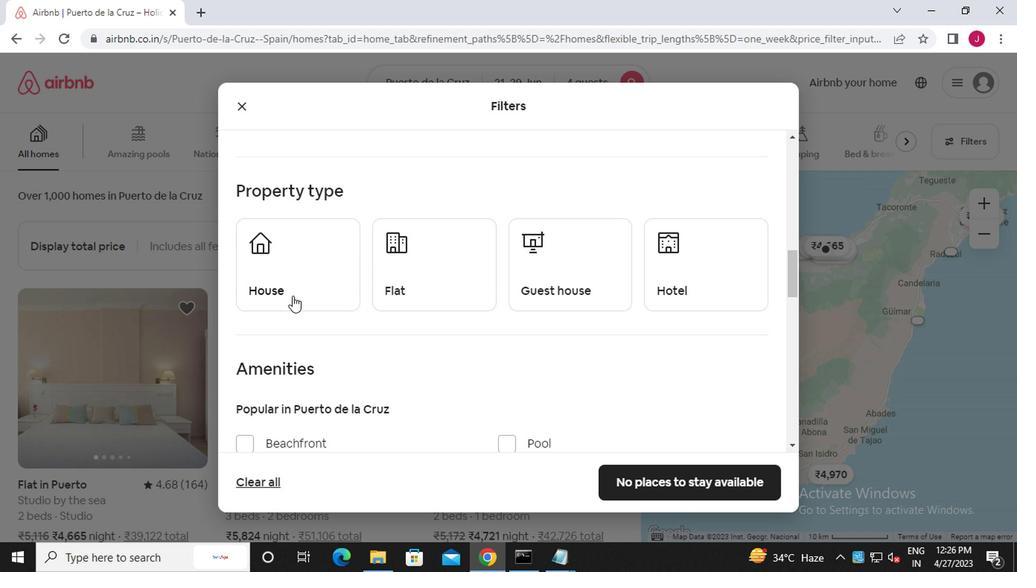 
Action: Mouse pressed left at (284, 282)
Screenshot: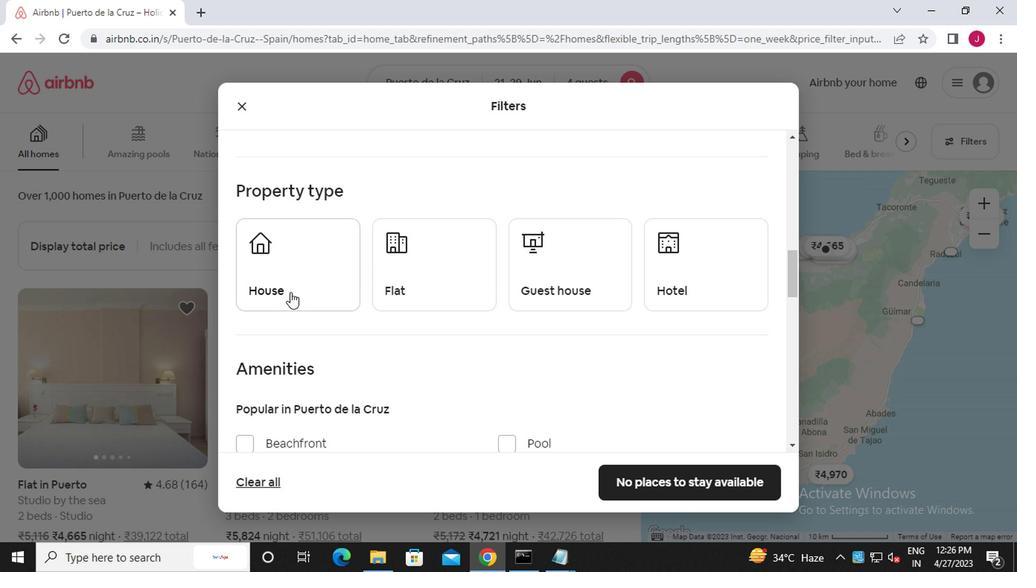 
Action: Mouse moved to (404, 278)
Screenshot: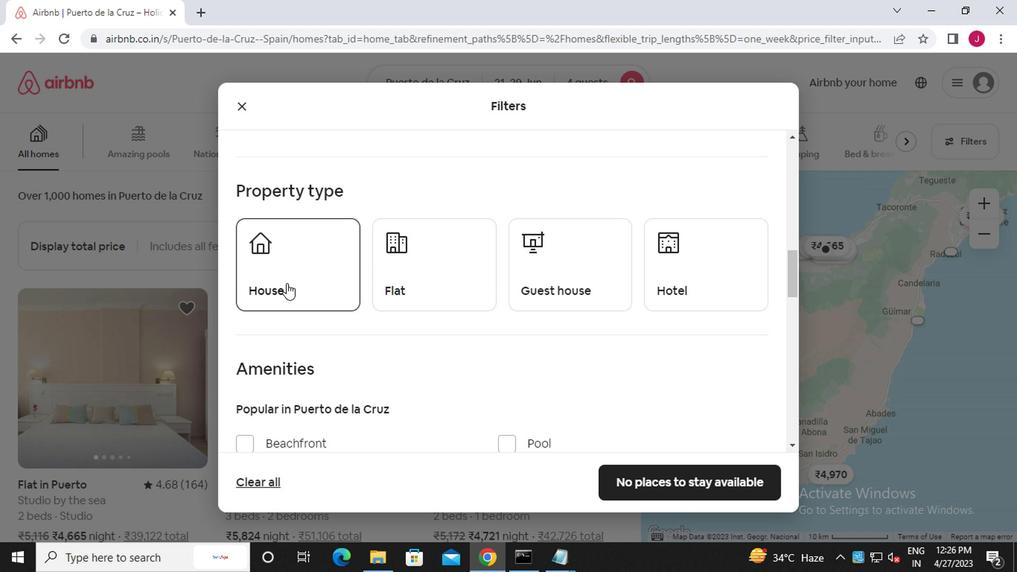 
Action: Mouse pressed left at (404, 278)
Screenshot: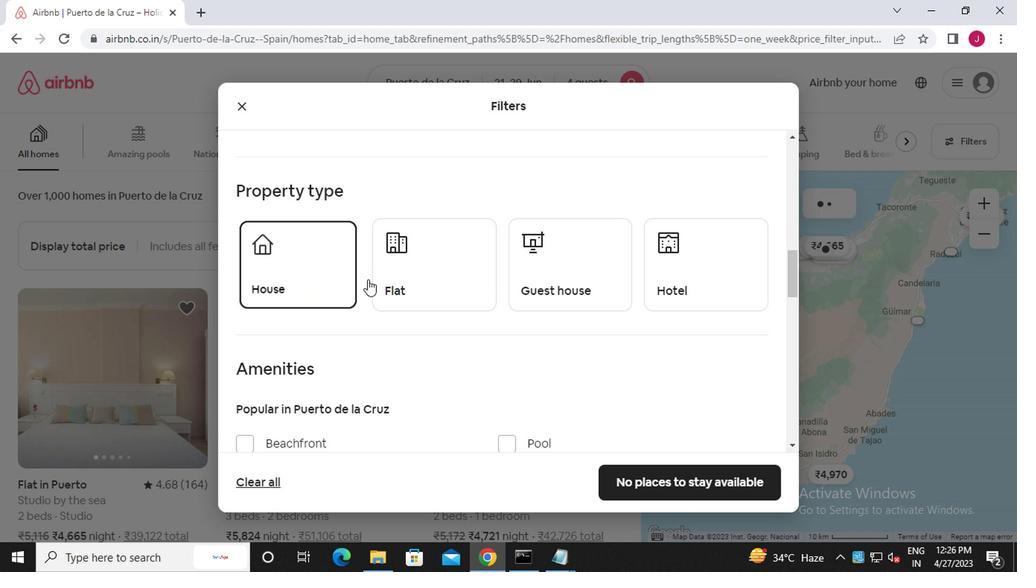 
Action: Mouse moved to (550, 278)
Screenshot: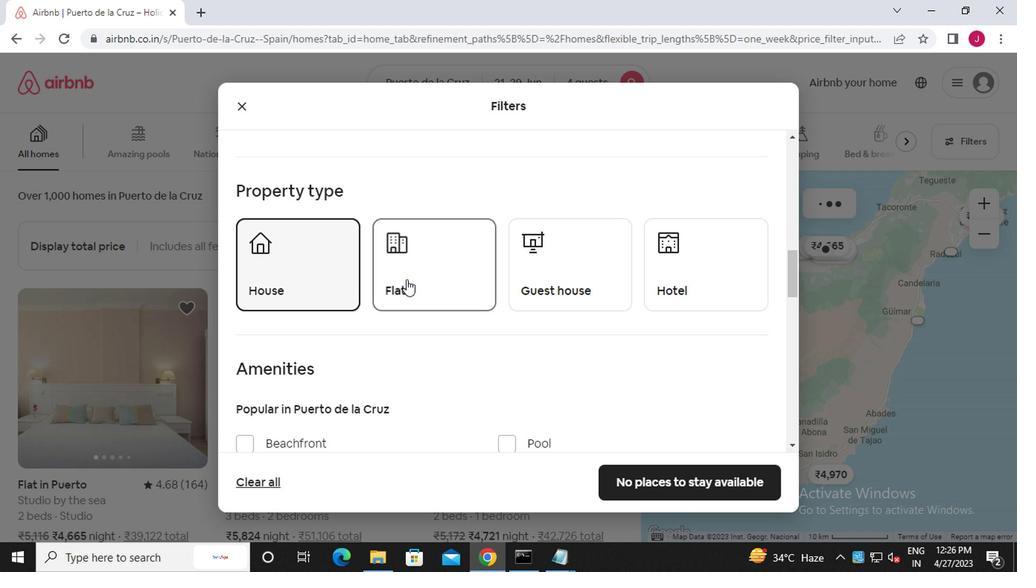 
Action: Mouse pressed left at (550, 278)
Screenshot: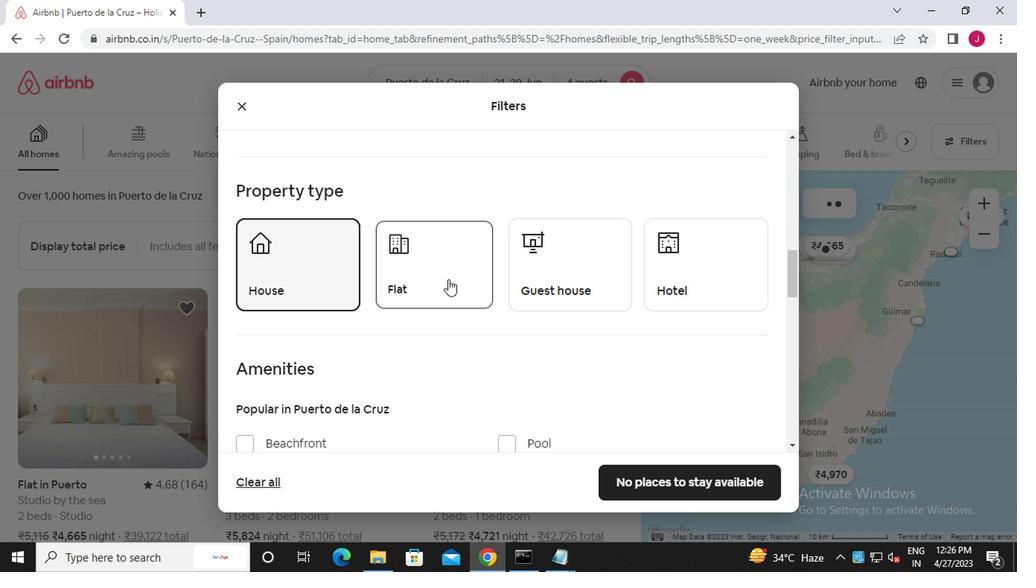 
Action: Mouse moved to (651, 282)
Screenshot: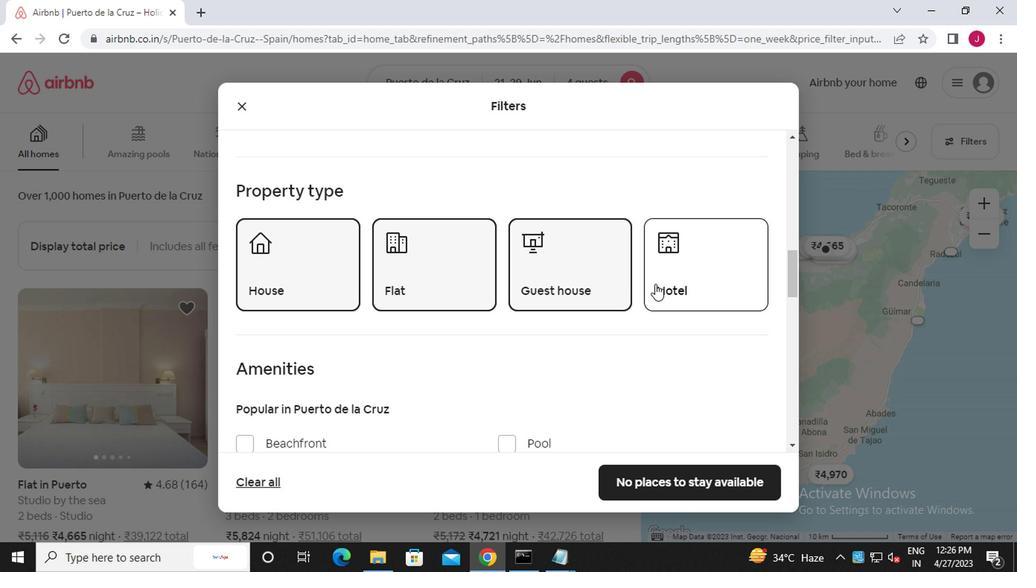 
Action: Mouse scrolled (651, 282) with delta (0, 0)
Screenshot: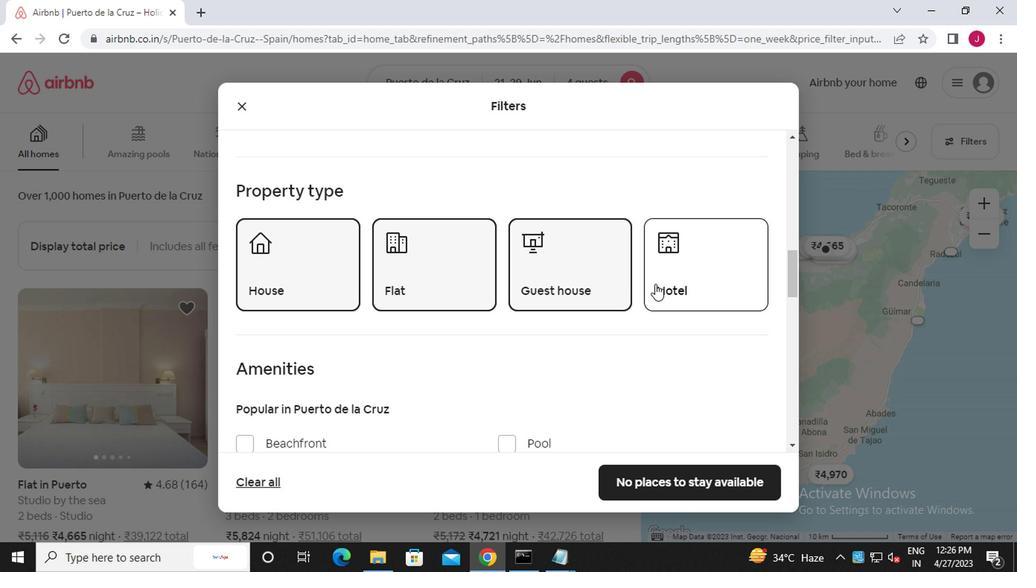 
Action: Mouse scrolled (651, 282) with delta (0, 0)
Screenshot: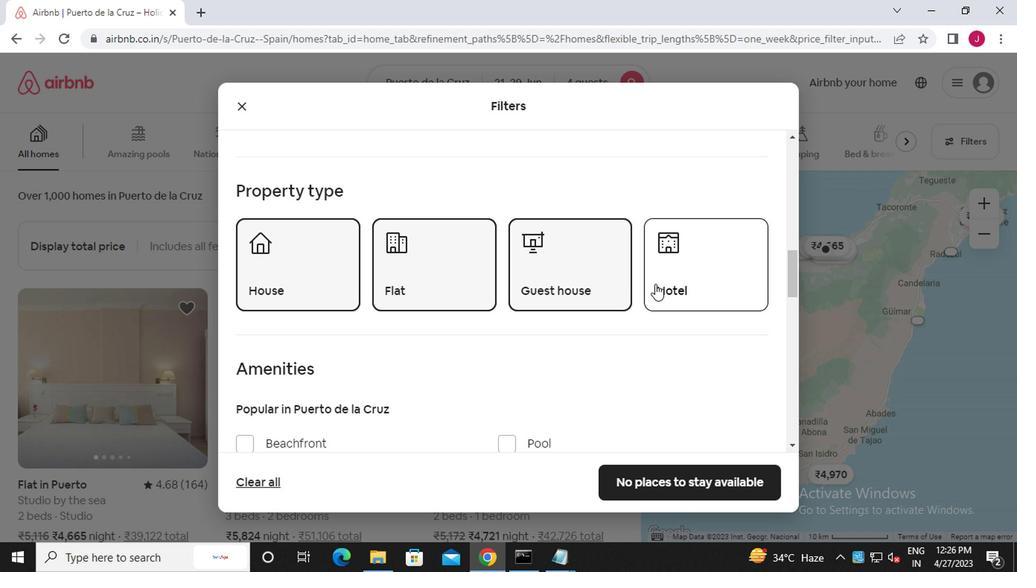 
Action: Mouse scrolled (651, 282) with delta (0, 0)
Screenshot: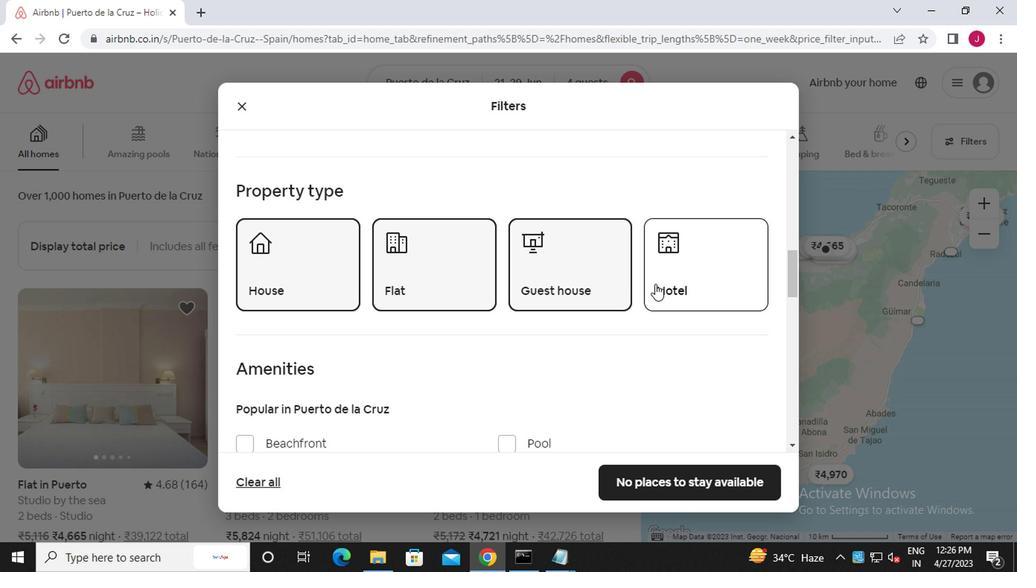 
Action: Mouse scrolled (651, 282) with delta (0, 0)
Screenshot: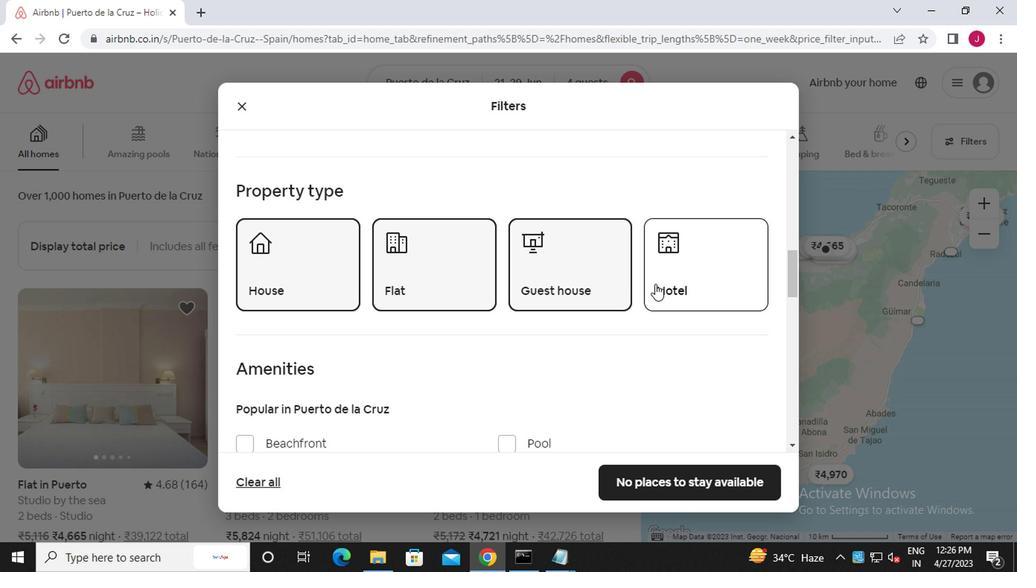 
Action: Mouse scrolled (651, 282) with delta (0, 0)
Screenshot: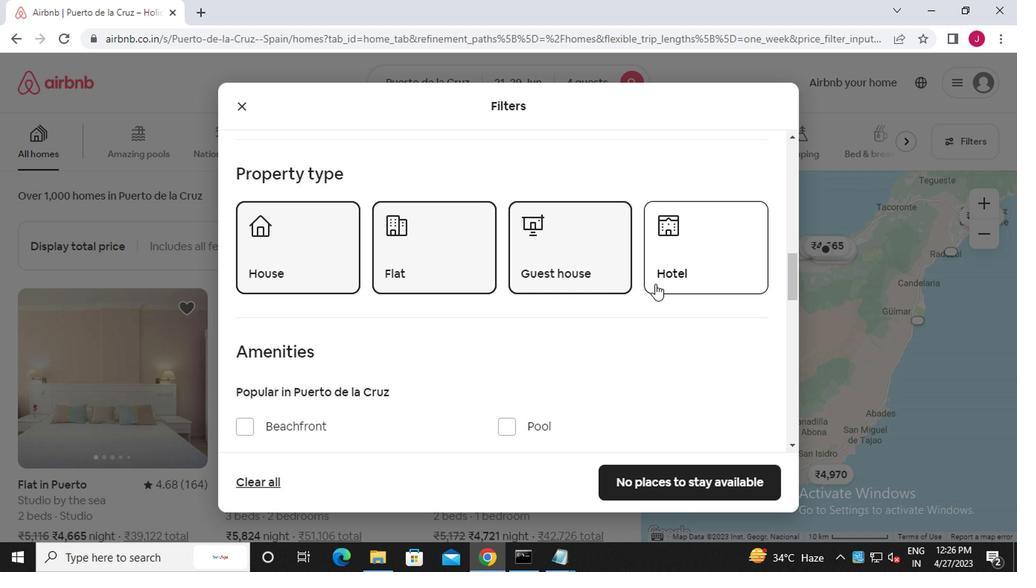 
Action: Mouse scrolled (651, 282) with delta (0, 0)
Screenshot: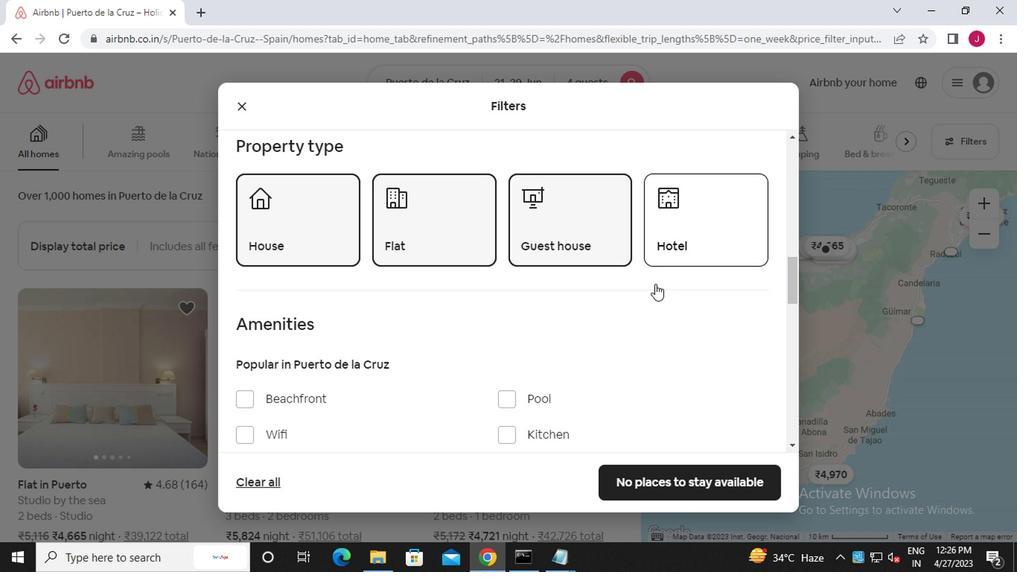 
Action: Mouse moved to (728, 273)
Screenshot: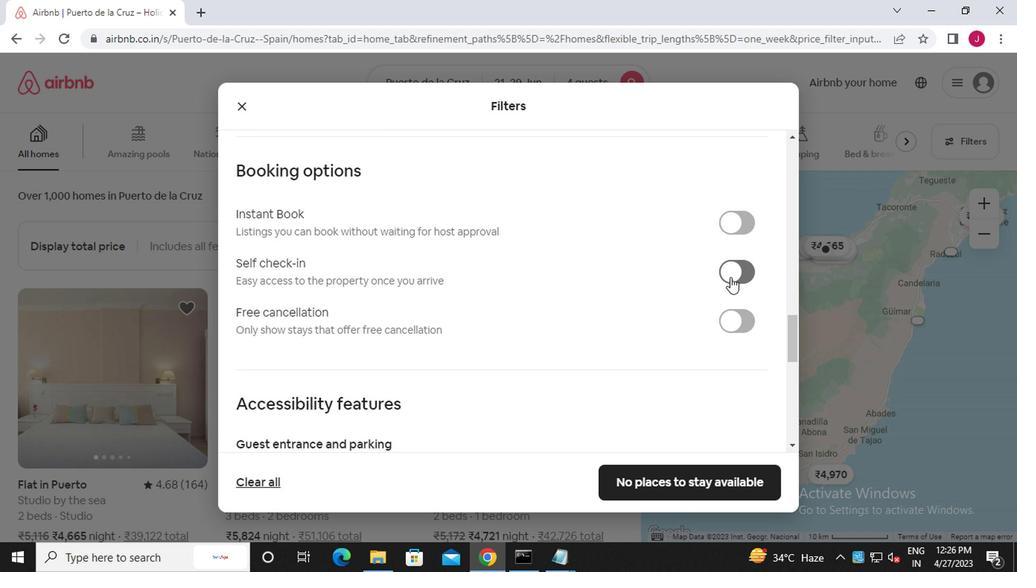 
Action: Mouse pressed left at (728, 273)
Screenshot: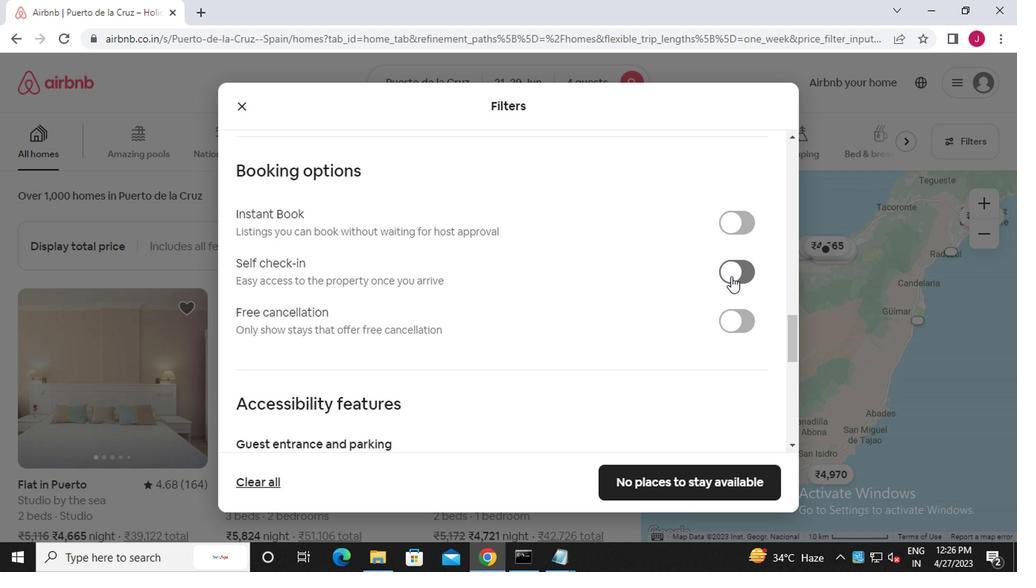 
Action: Mouse moved to (443, 316)
Screenshot: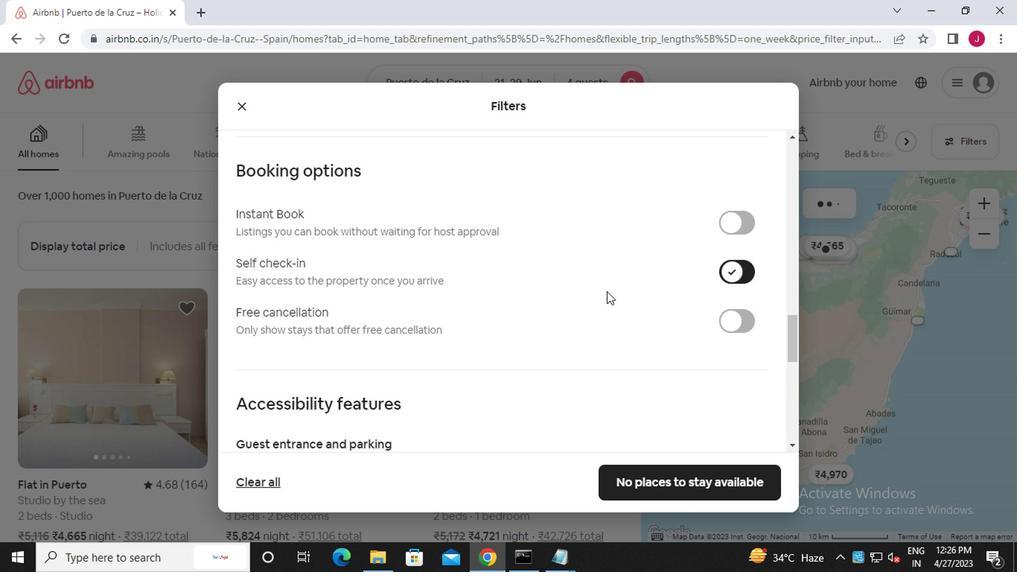 
Action: Mouse scrolled (443, 315) with delta (0, 0)
Screenshot: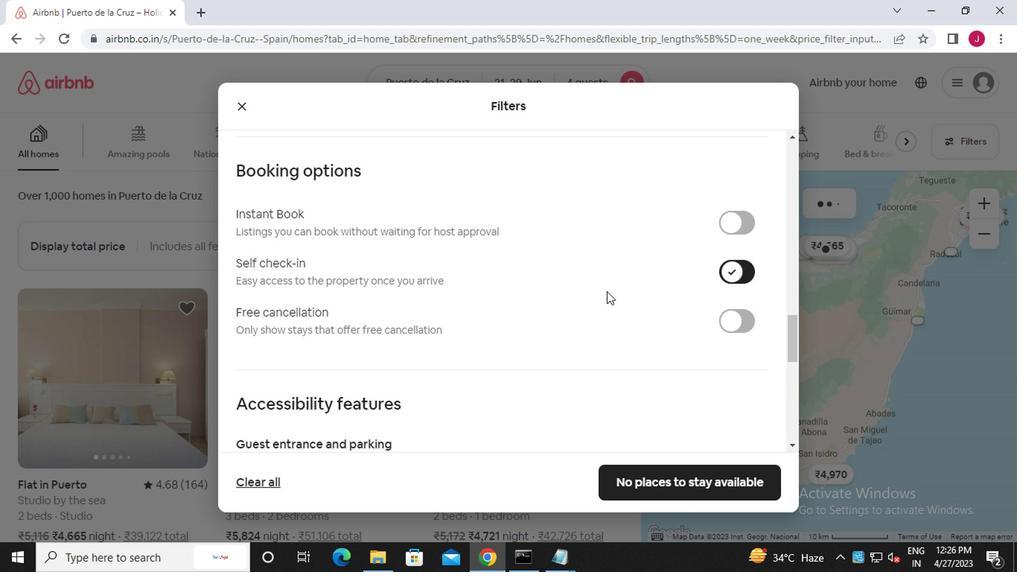 
Action: Mouse moved to (441, 317)
Screenshot: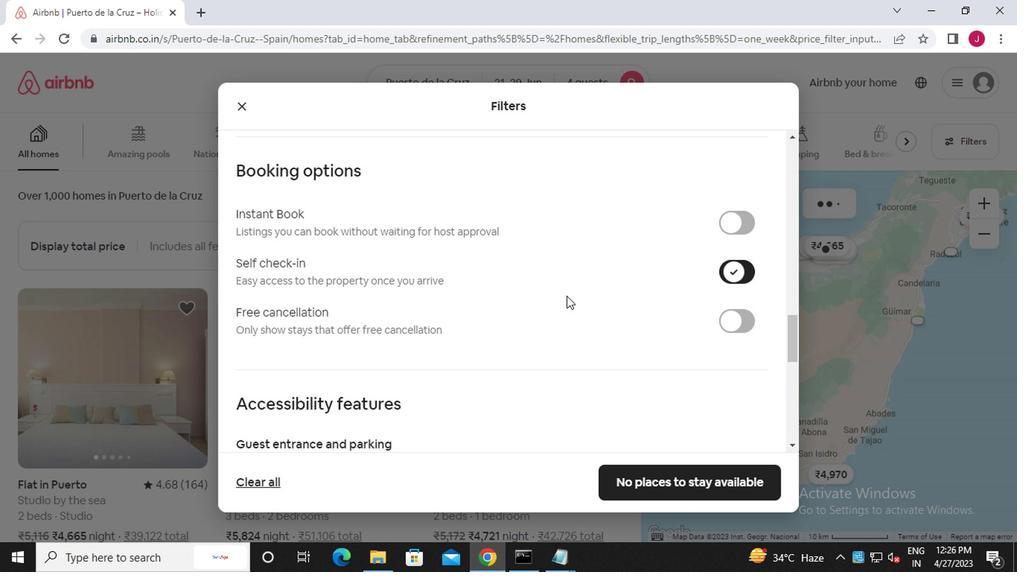 
Action: Mouse scrolled (441, 317) with delta (0, 0)
Screenshot: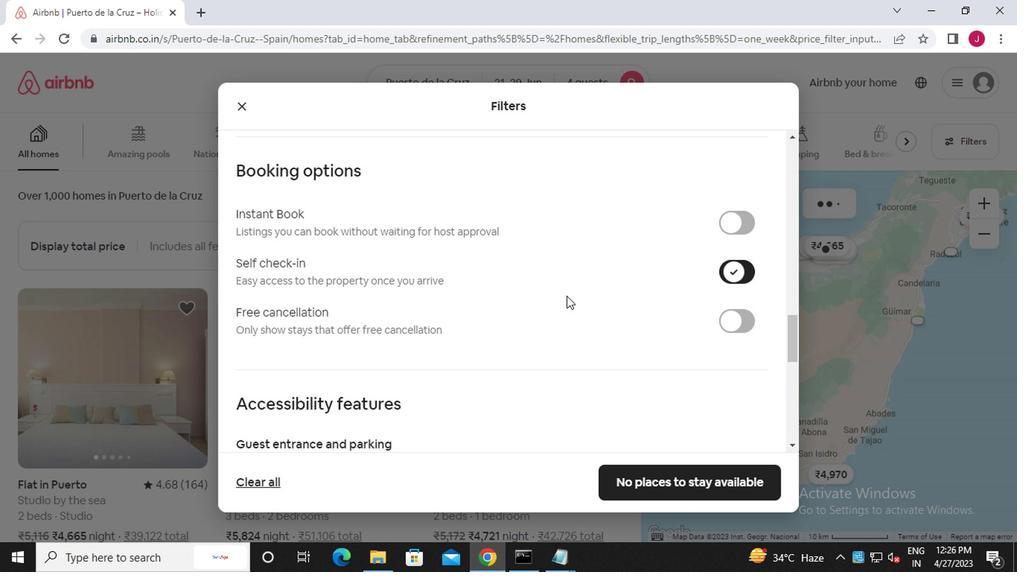 
Action: Mouse moved to (441, 318)
Screenshot: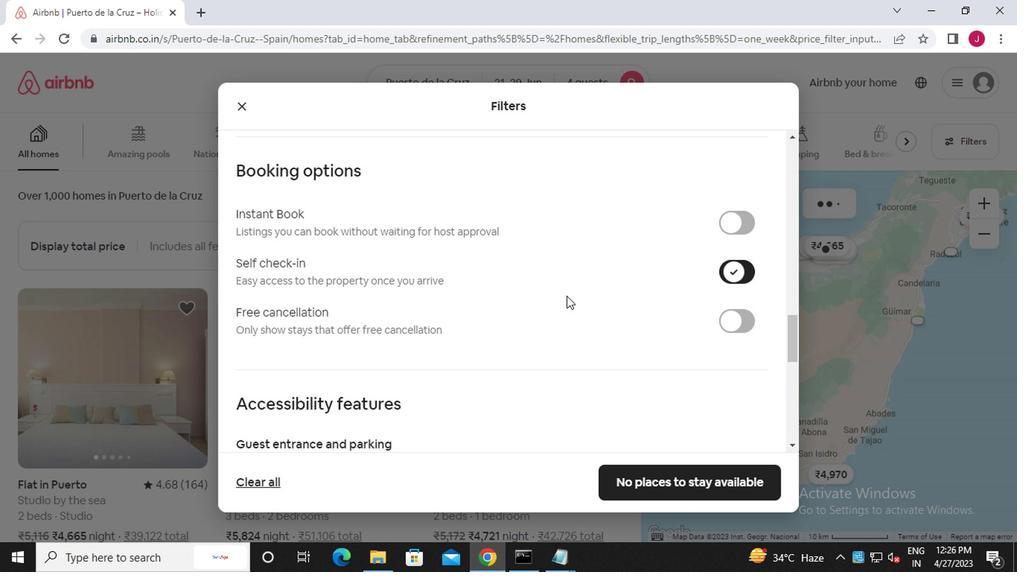 
Action: Mouse scrolled (441, 317) with delta (0, -1)
Screenshot: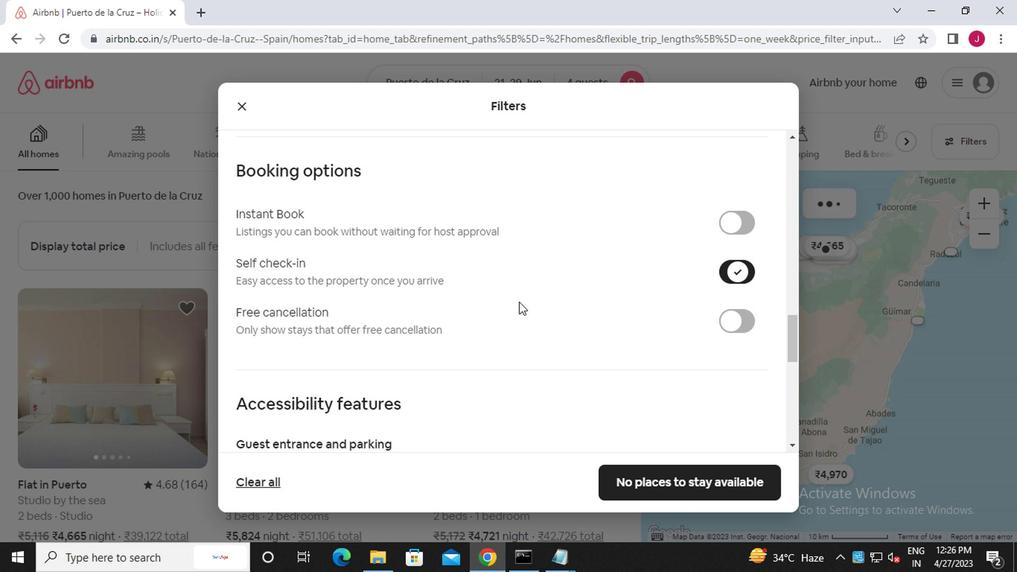 
Action: Mouse moved to (439, 318)
Screenshot: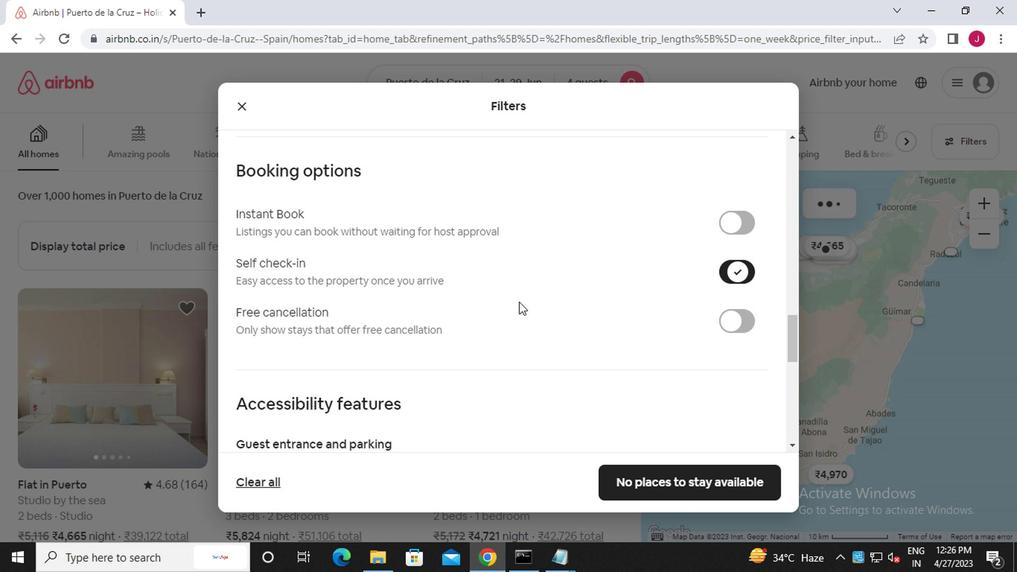 
Action: Mouse scrolled (439, 317) with delta (0, -1)
Screenshot: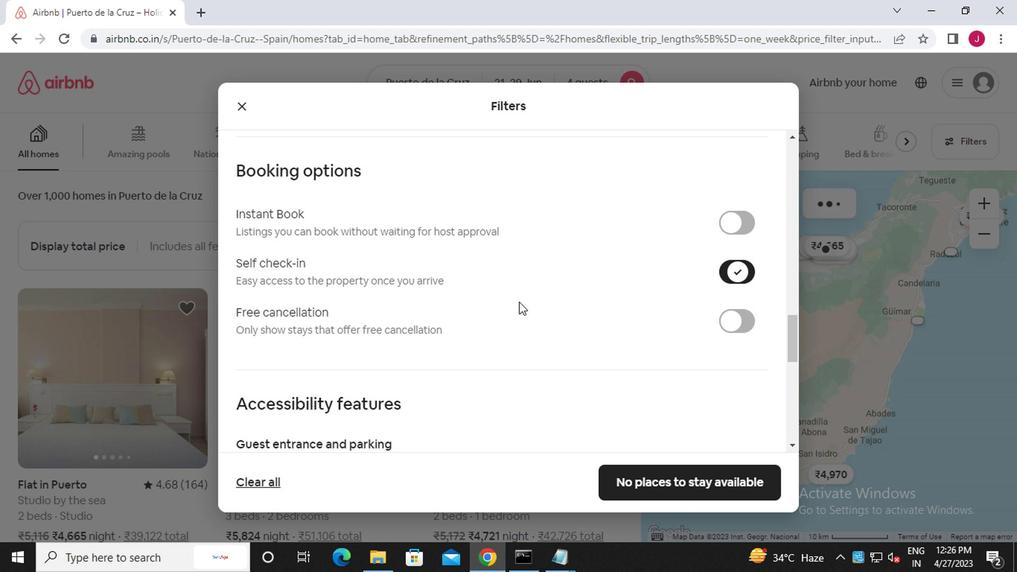 
Action: Mouse moved to (439, 318)
Screenshot: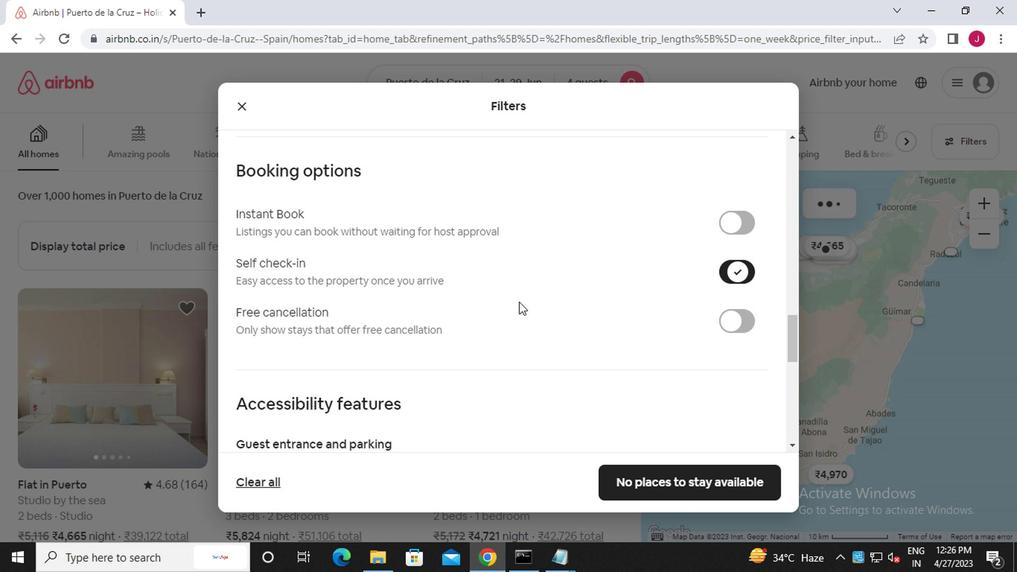 
Action: Mouse scrolled (439, 317) with delta (0, -1)
Screenshot: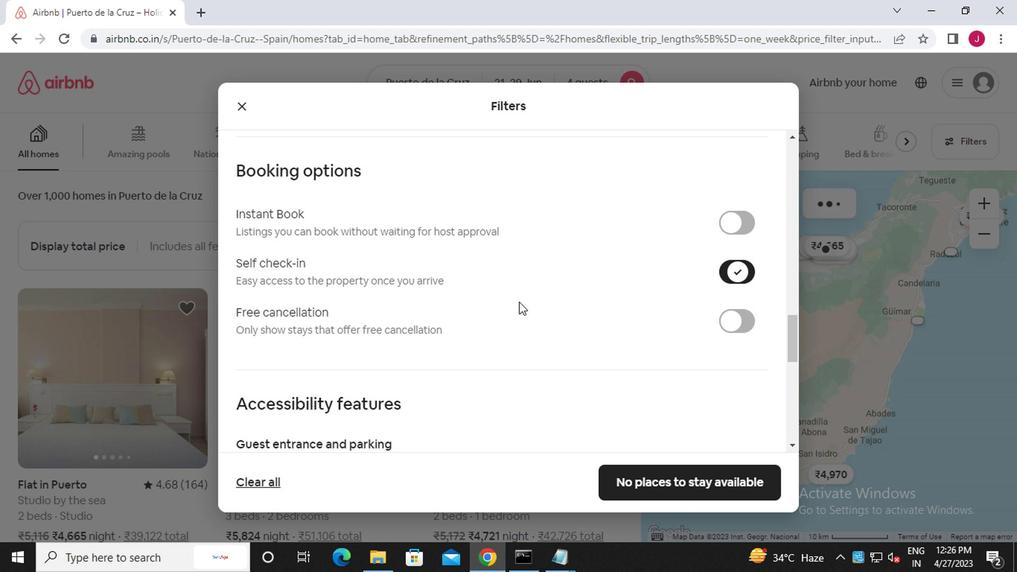 
Action: Mouse moved to (437, 318)
Screenshot: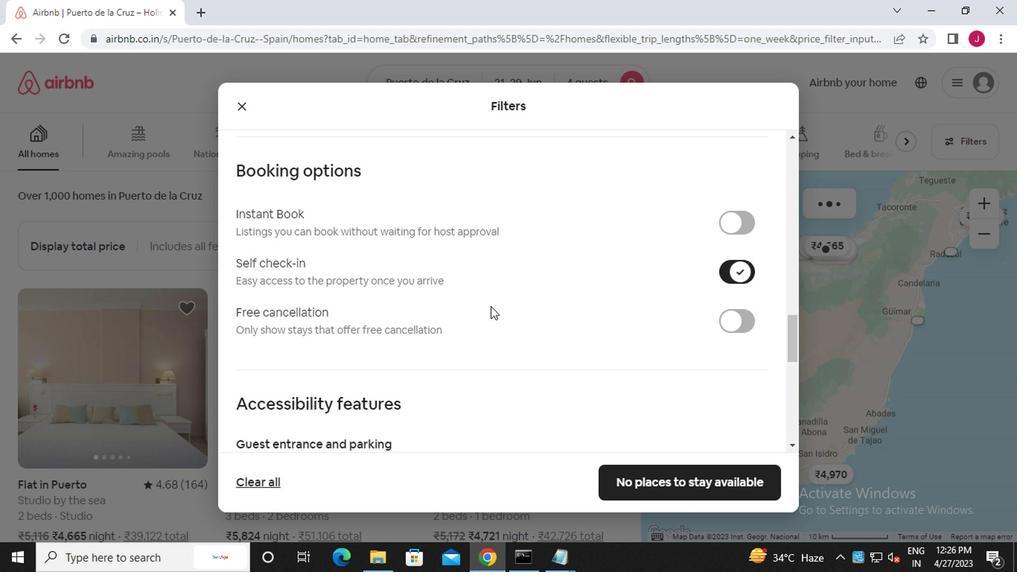 
Action: Mouse scrolled (437, 317) with delta (0, -1)
Screenshot: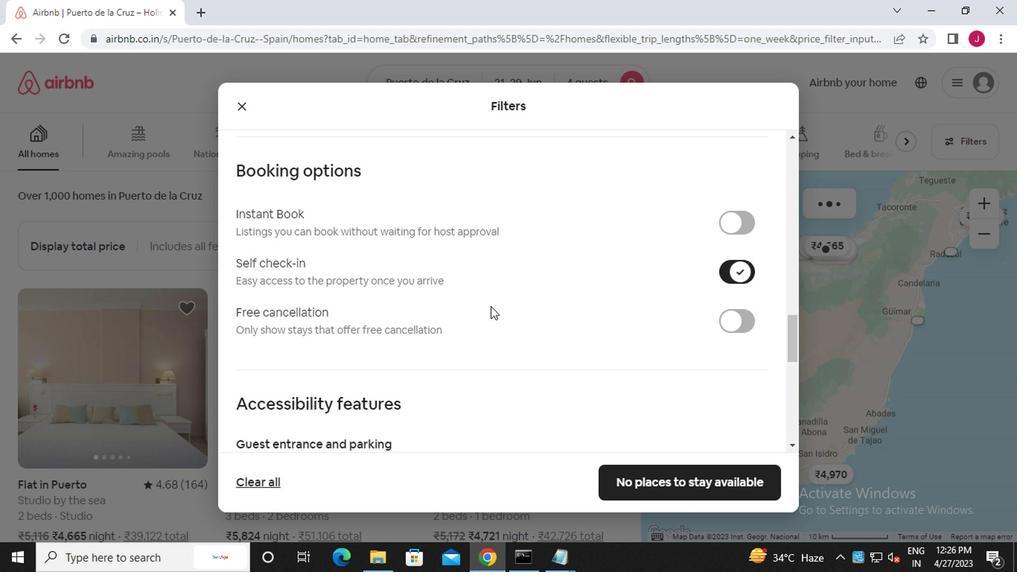
Action: Mouse moved to (436, 318)
Screenshot: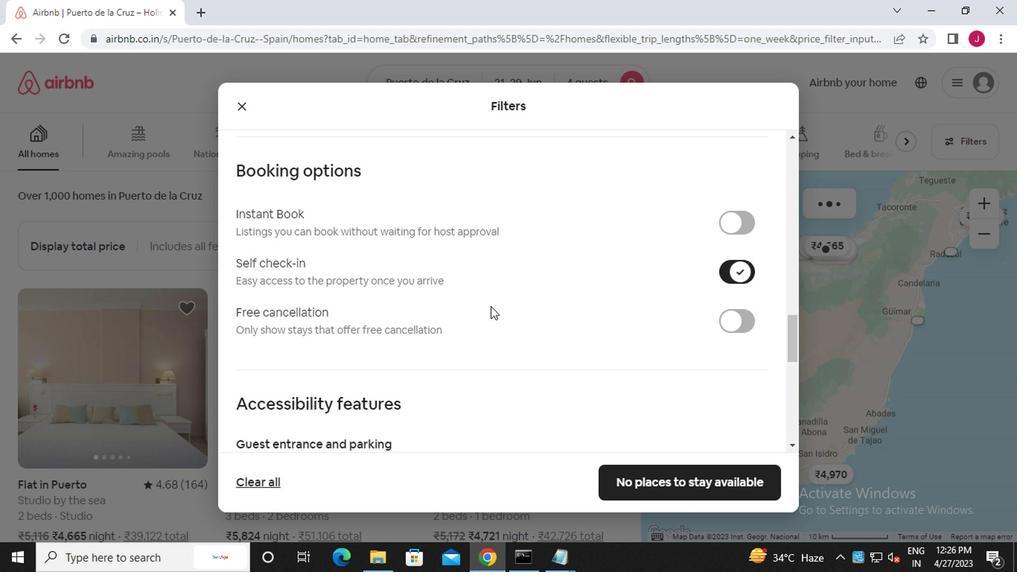 
Action: Mouse scrolled (436, 317) with delta (0, -1)
Screenshot: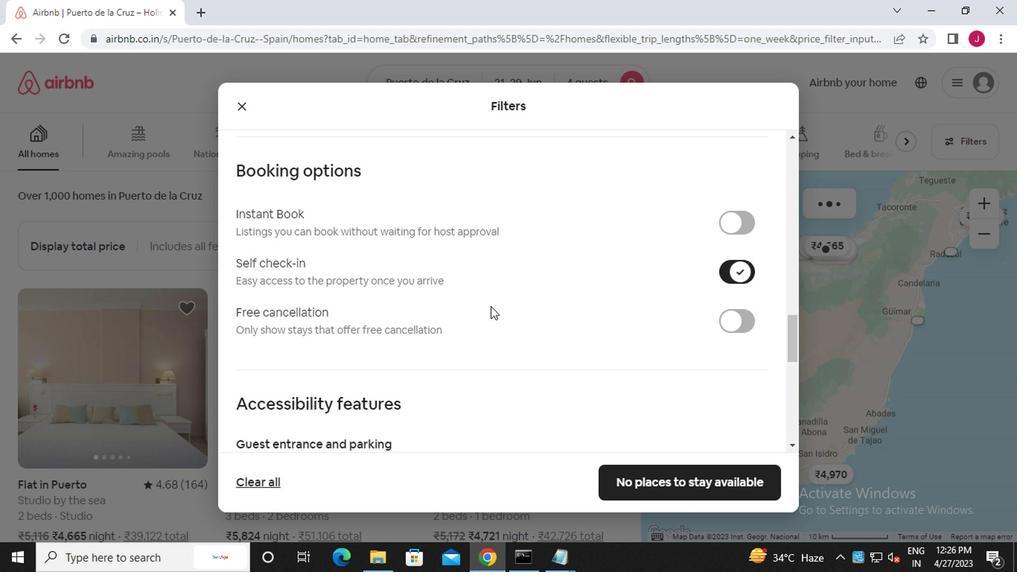 
Action: Mouse moved to (434, 319)
Screenshot: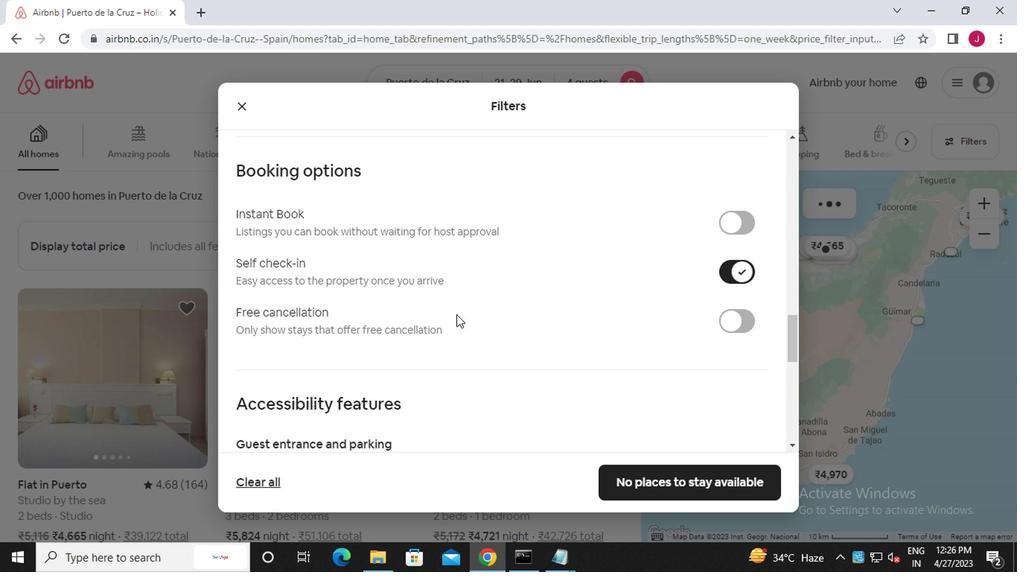 
Action: Mouse scrolled (434, 318) with delta (0, 0)
Screenshot: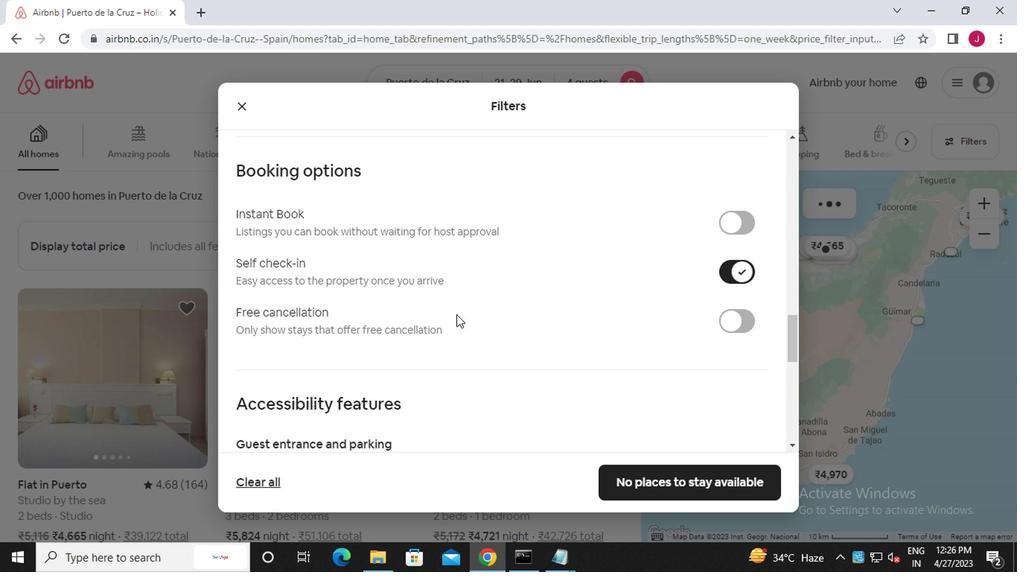 
Action: Mouse moved to (246, 345)
Screenshot: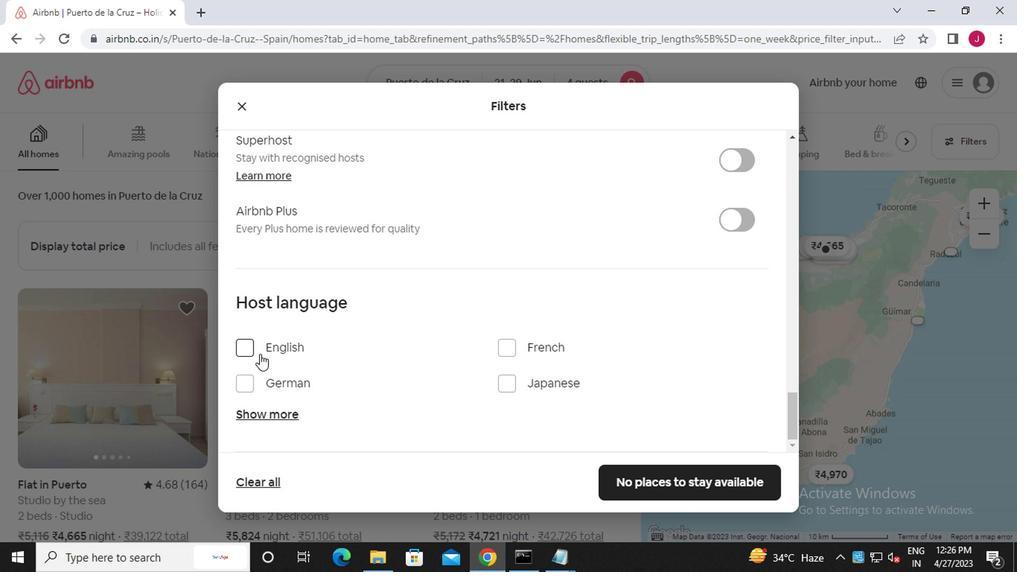 
Action: Mouse pressed left at (246, 345)
Screenshot: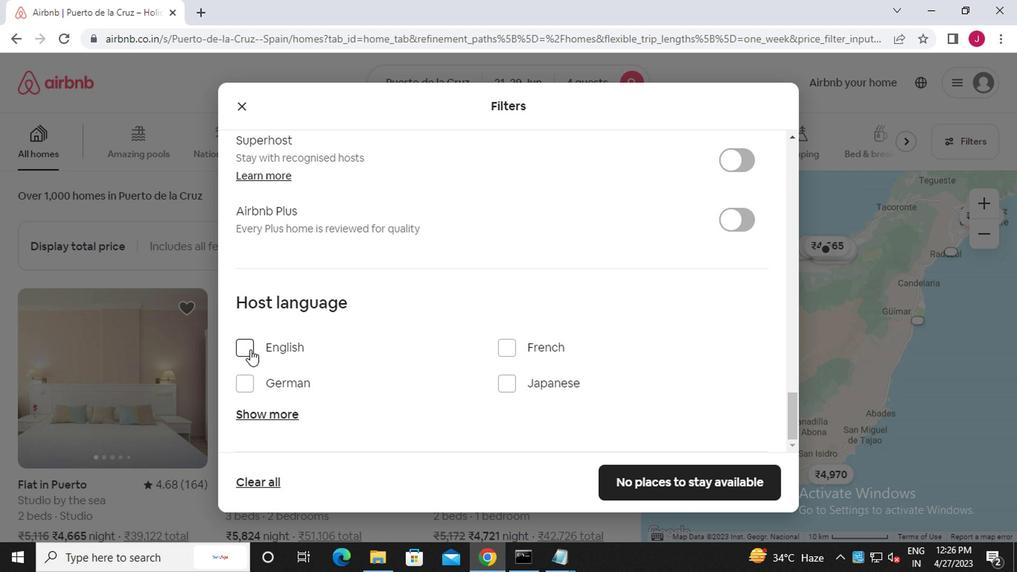 
Action: Mouse moved to (673, 482)
Screenshot: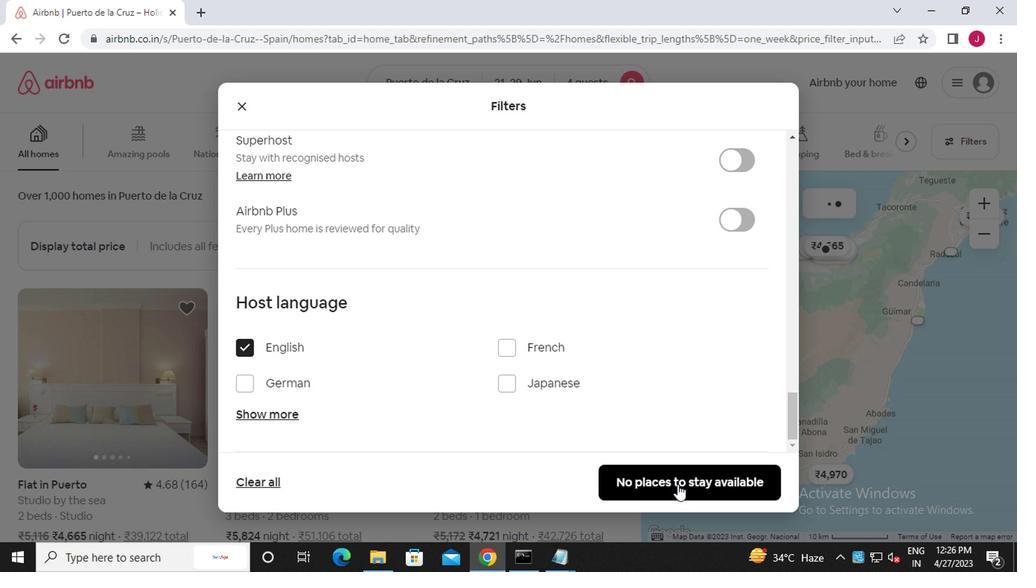 
Action: Mouse pressed left at (673, 482)
Screenshot: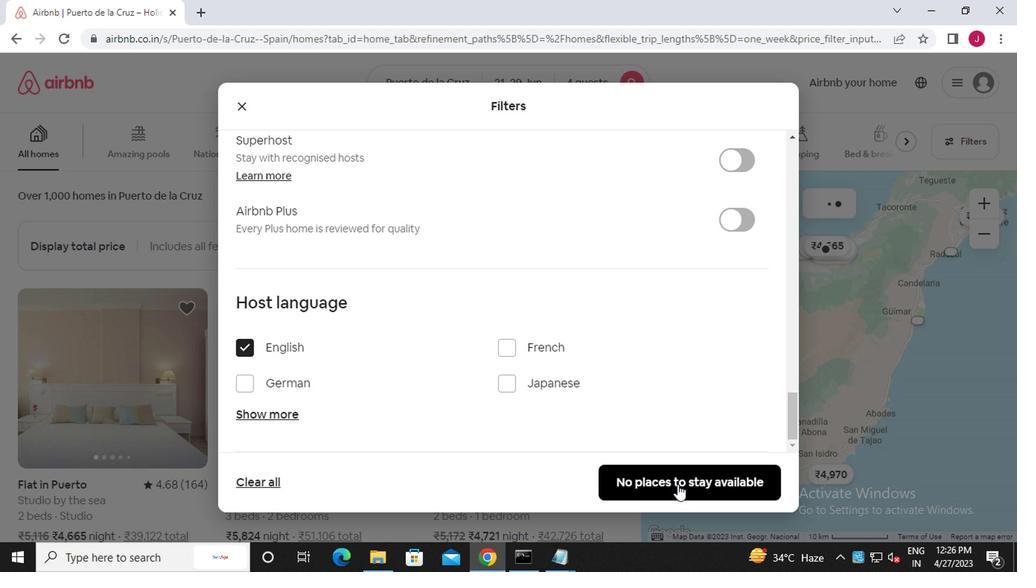 
Action: Mouse moved to (654, 473)
Screenshot: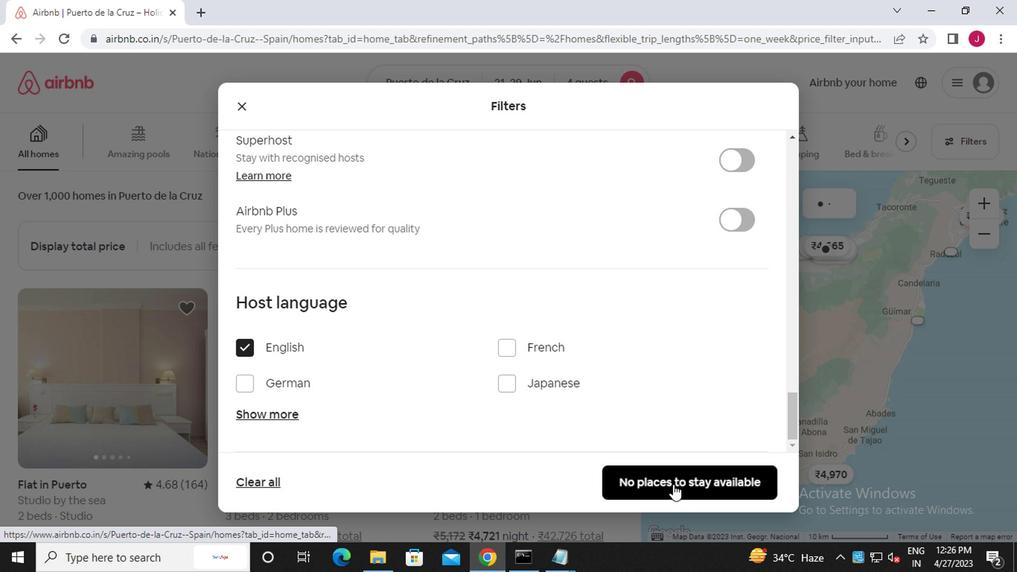 
